 Task: Open Card Succession Planning Review in Board PR Campaign Management to Workspace Cloud Computing and add a team member Softage.4@softage.net, a label Red, a checklist Bird Care, an attachment from Trello, a color Red and finally, add a card description 'Plan and execute company team-building conference with guest speakers' and a comment 'Its important to ensure that this task aligns with our overall project goals as it is part of a larger project.'. Add a start date 'Jan 08, 1900' with a due date 'Jan 15, 1900'
Action: Mouse moved to (63, 309)
Screenshot: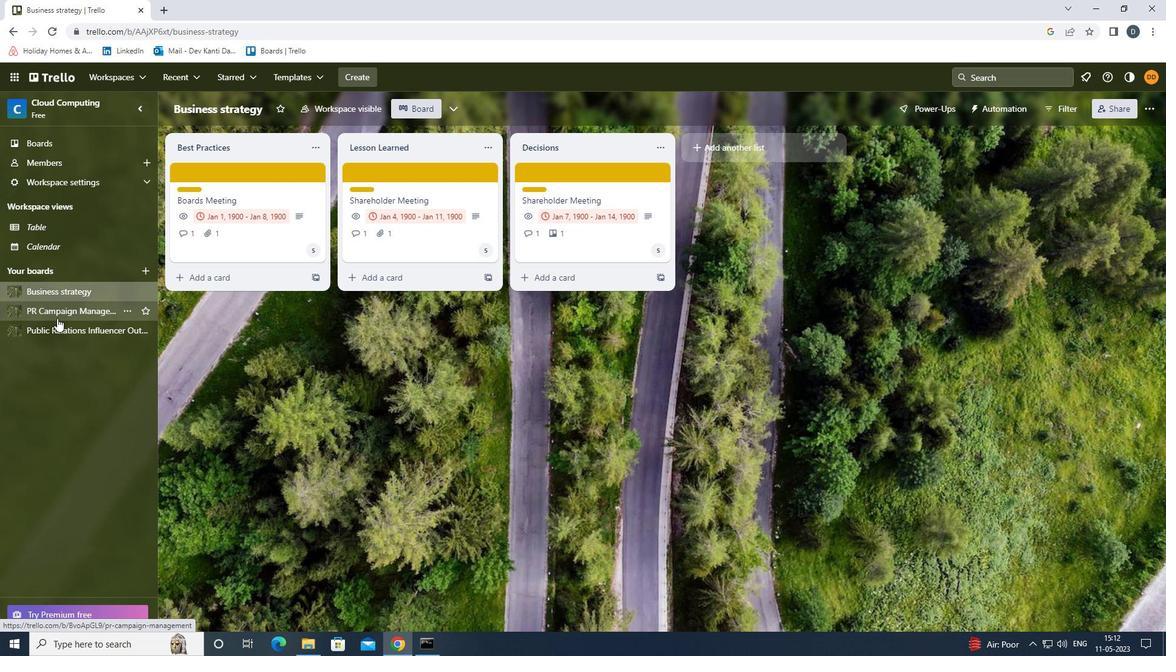 
Action: Mouse pressed left at (63, 309)
Screenshot: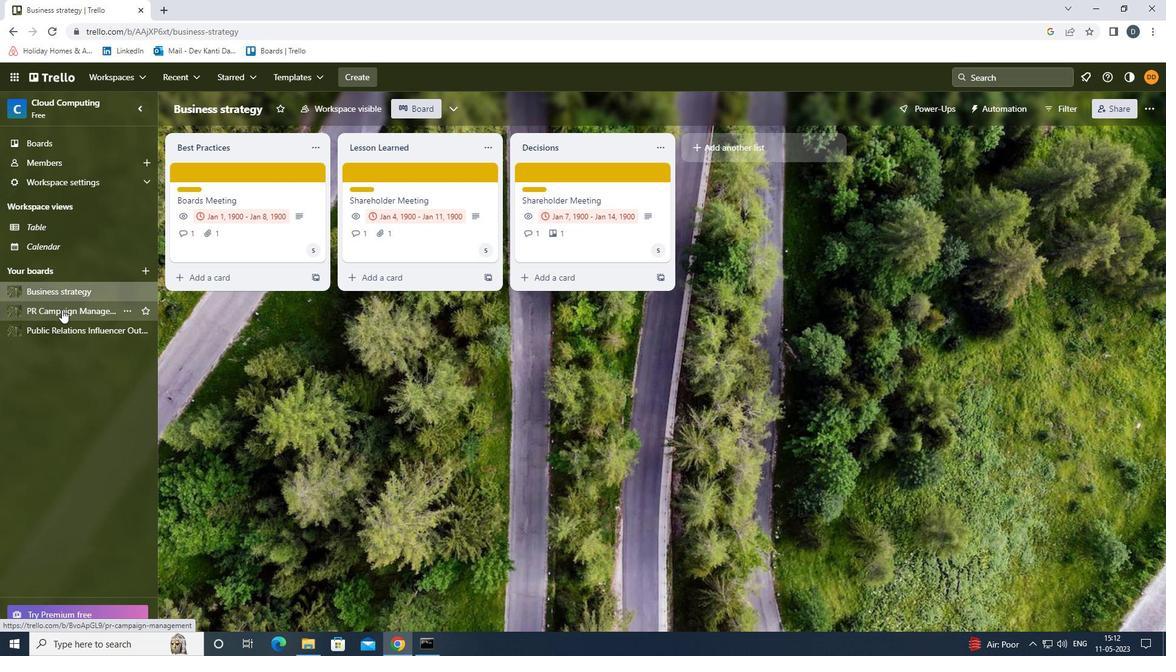 
Action: Mouse moved to (577, 171)
Screenshot: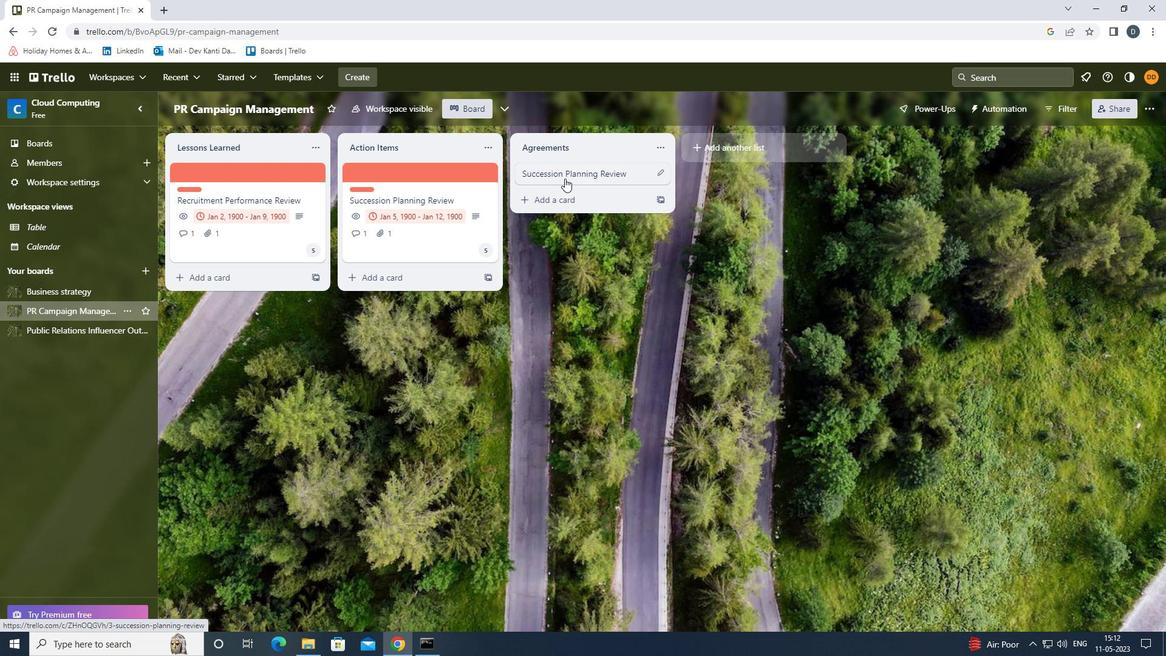 
Action: Mouse pressed left at (577, 171)
Screenshot: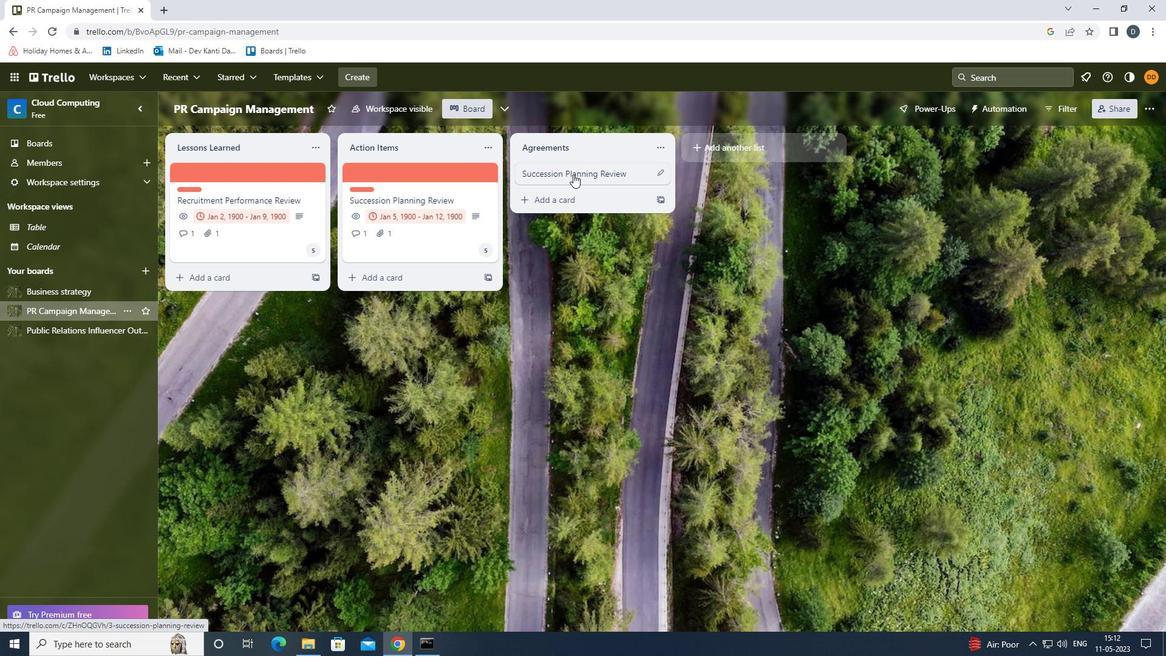 
Action: Mouse moved to (756, 211)
Screenshot: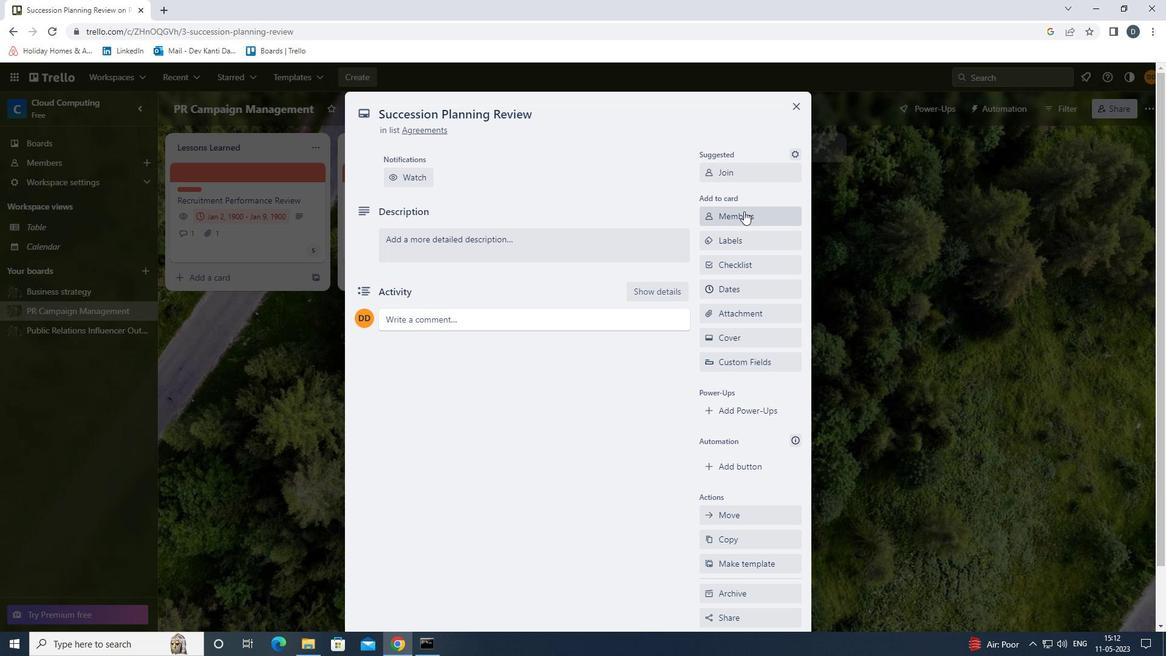 
Action: Mouse pressed left at (756, 211)
Screenshot: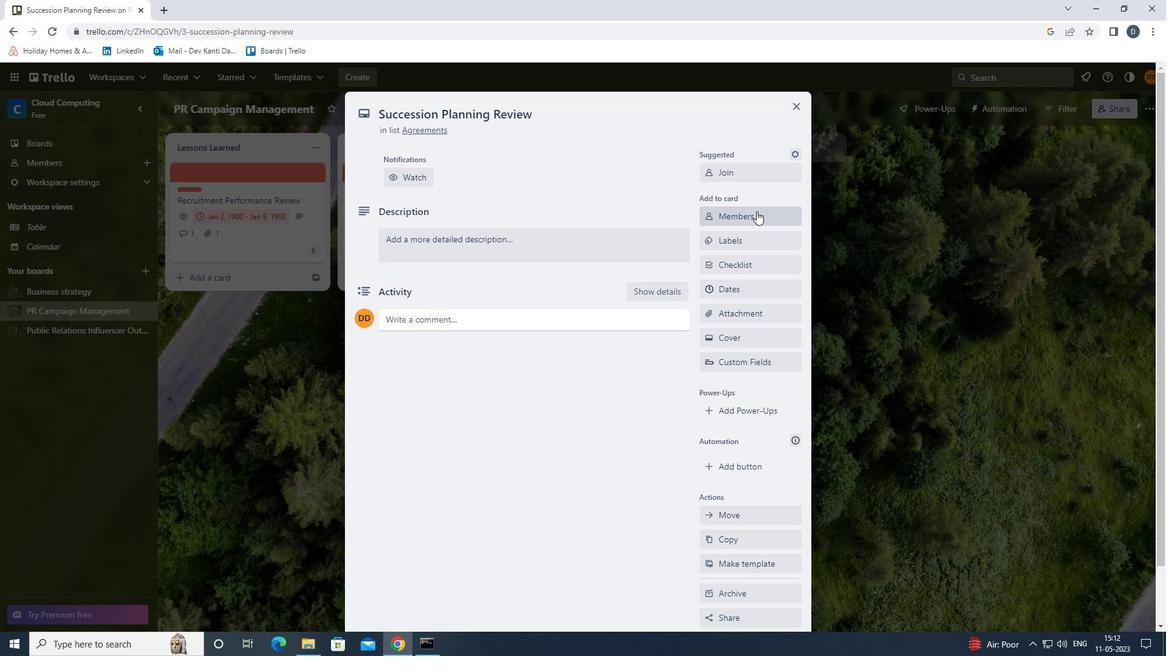 
Action: Mouse moved to (759, 229)
Screenshot: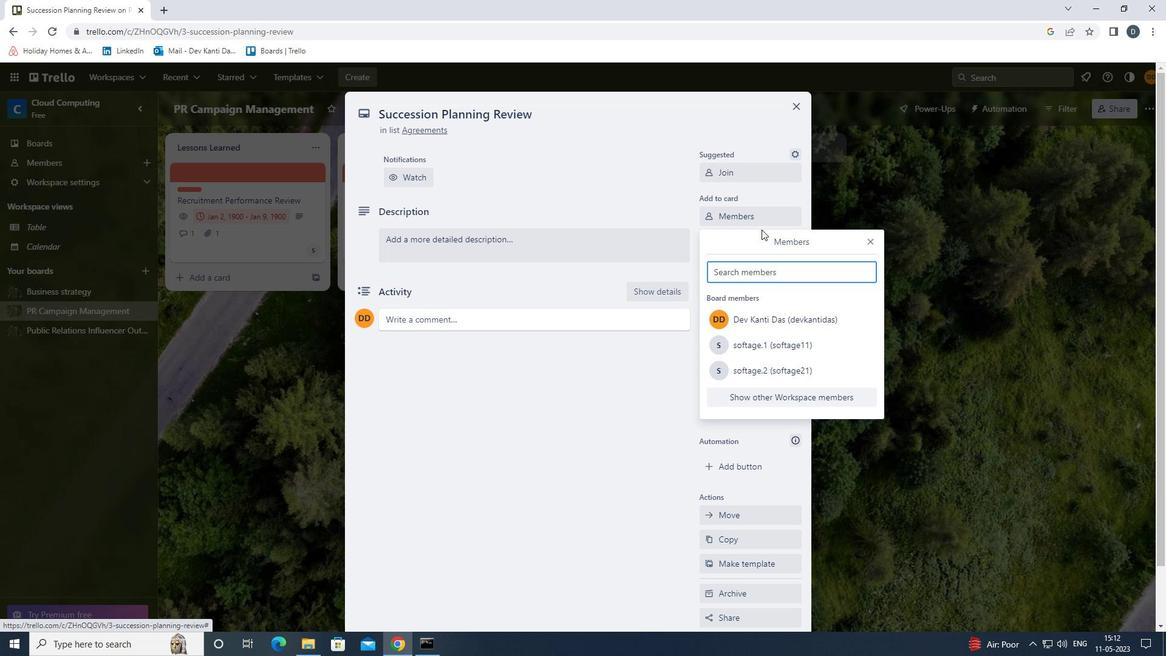
Action: Key pressed <Key.shift>SOFTAGE.4<Key.shift>@SOFTAGE.NET
Screenshot: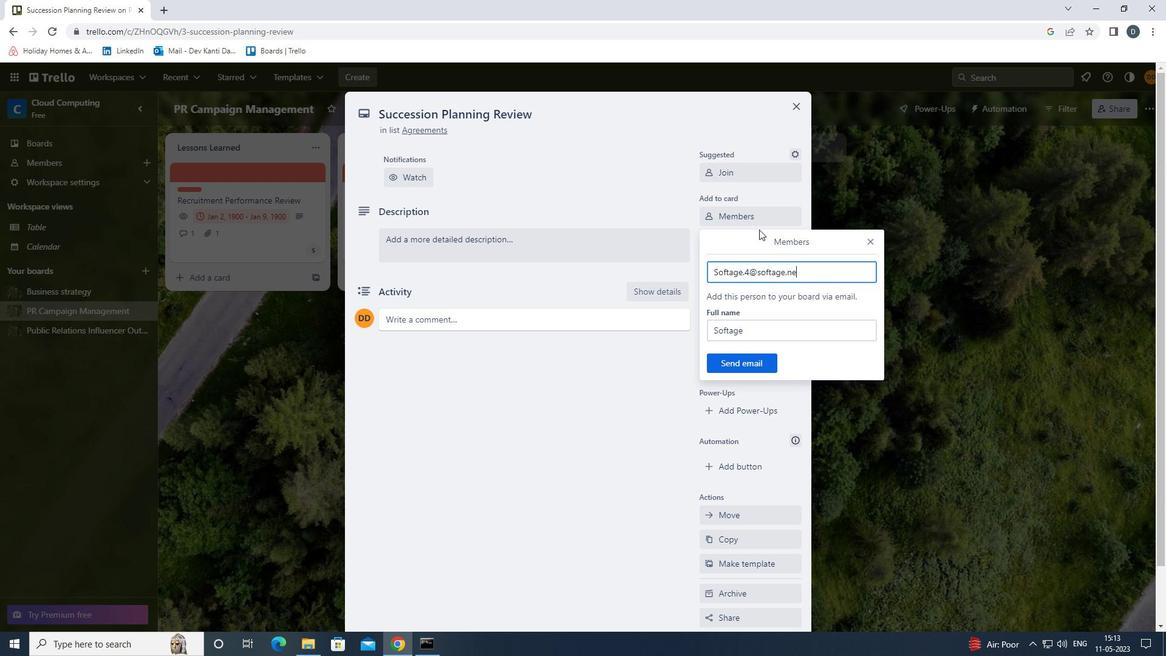 
Action: Mouse moved to (742, 358)
Screenshot: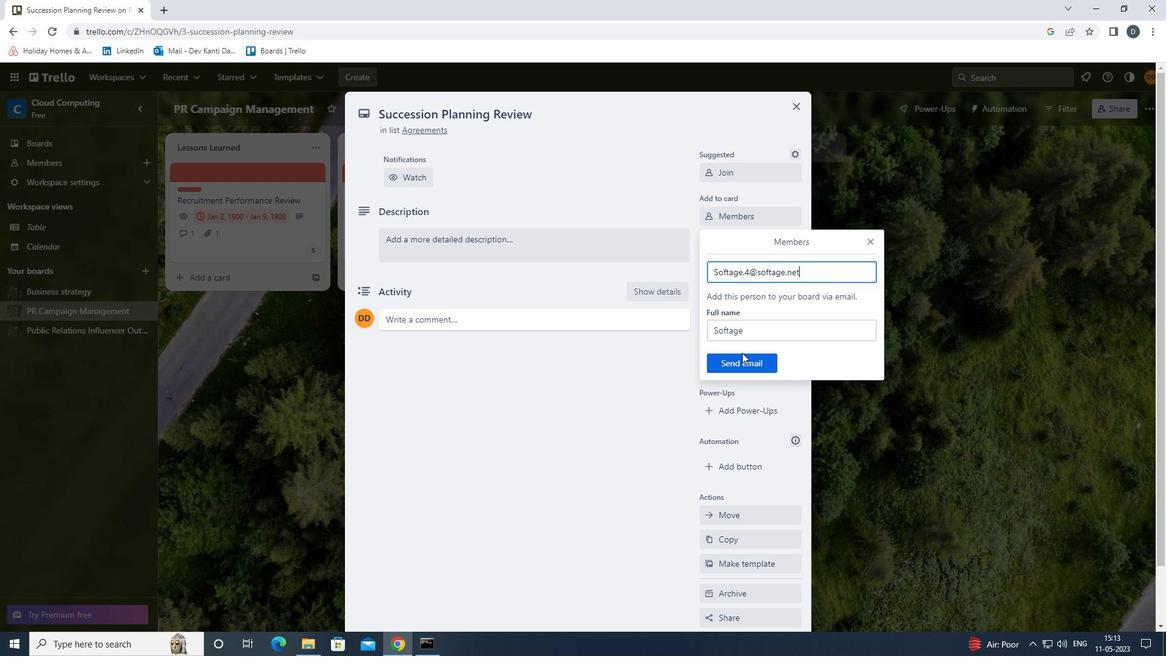 
Action: Mouse pressed left at (742, 358)
Screenshot: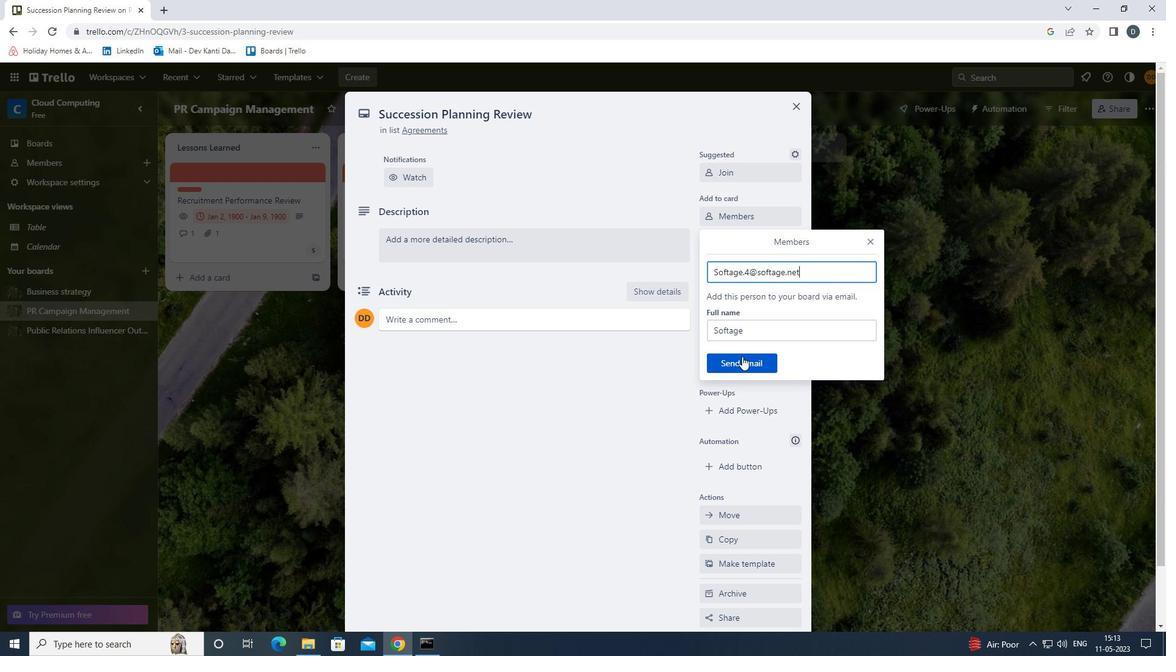 
Action: Mouse moved to (732, 247)
Screenshot: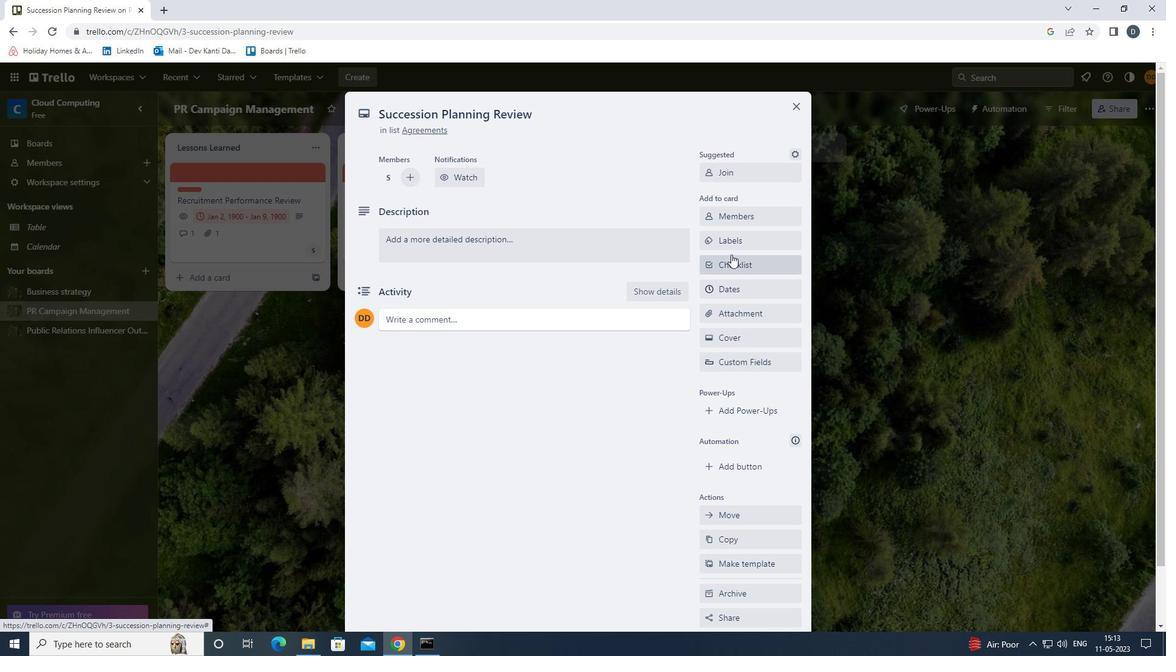 
Action: Mouse pressed left at (732, 247)
Screenshot: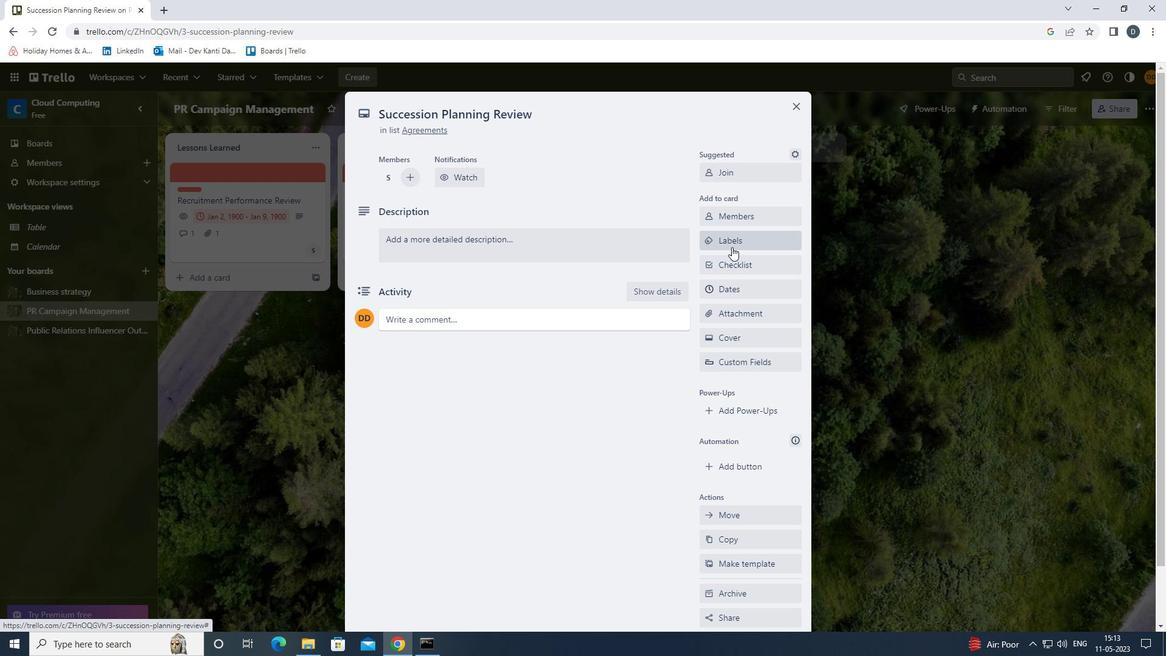 
Action: Mouse moved to (759, 402)
Screenshot: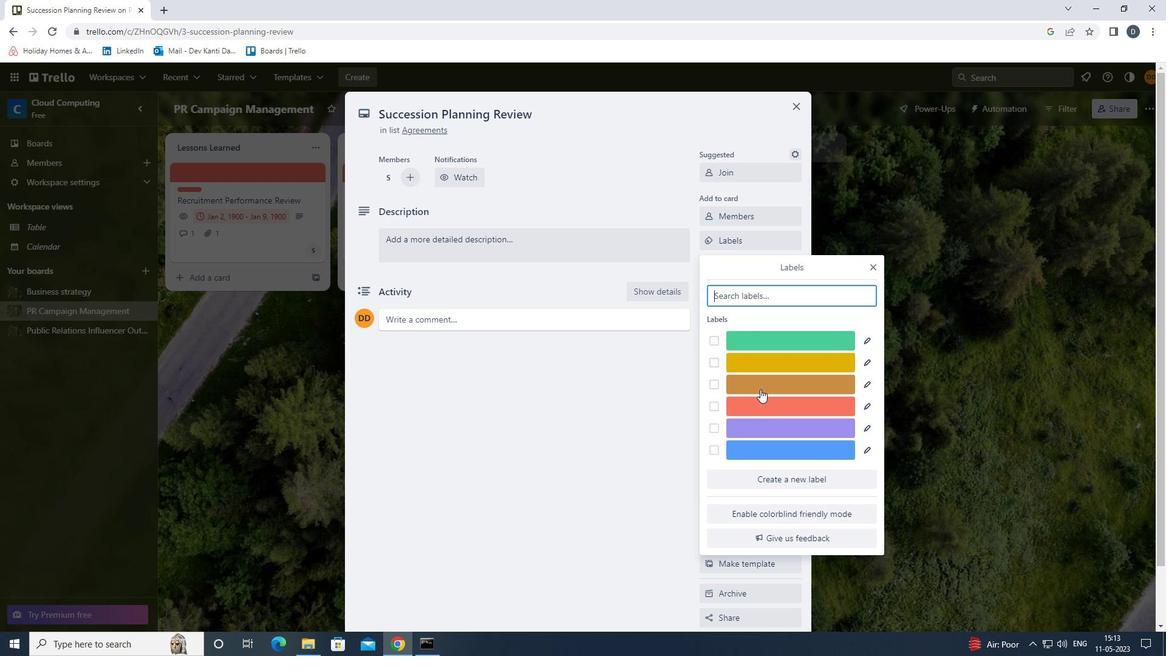 
Action: Mouse pressed left at (759, 402)
Screenshot: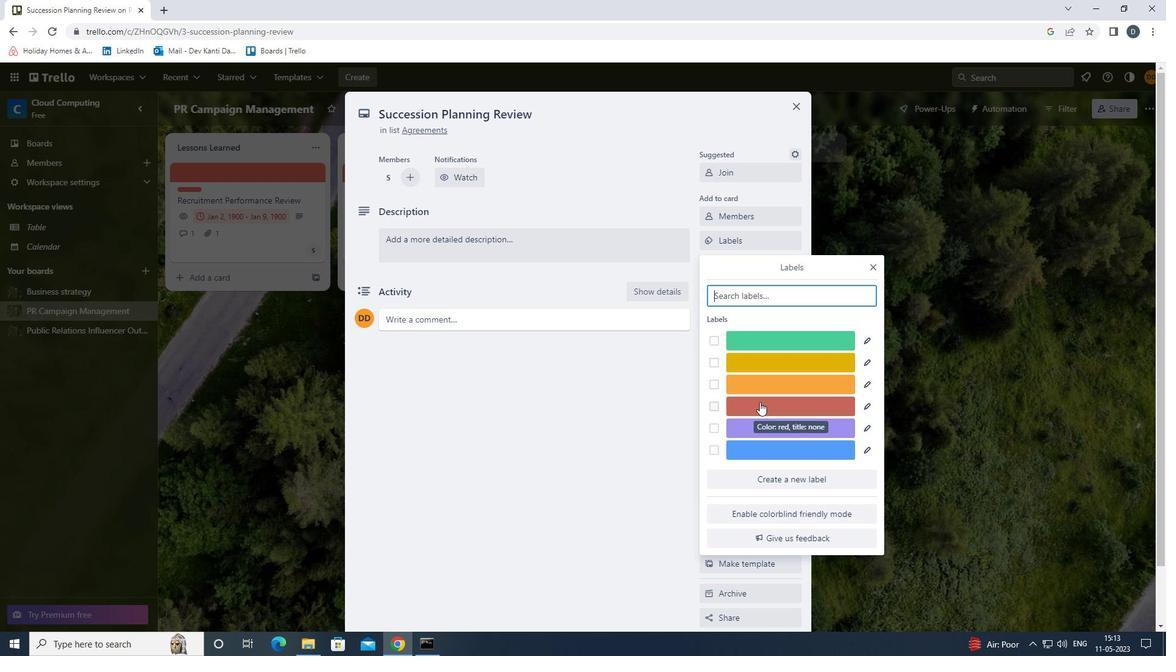 
Action: Mouse moved to (874, 266)
Screenshot: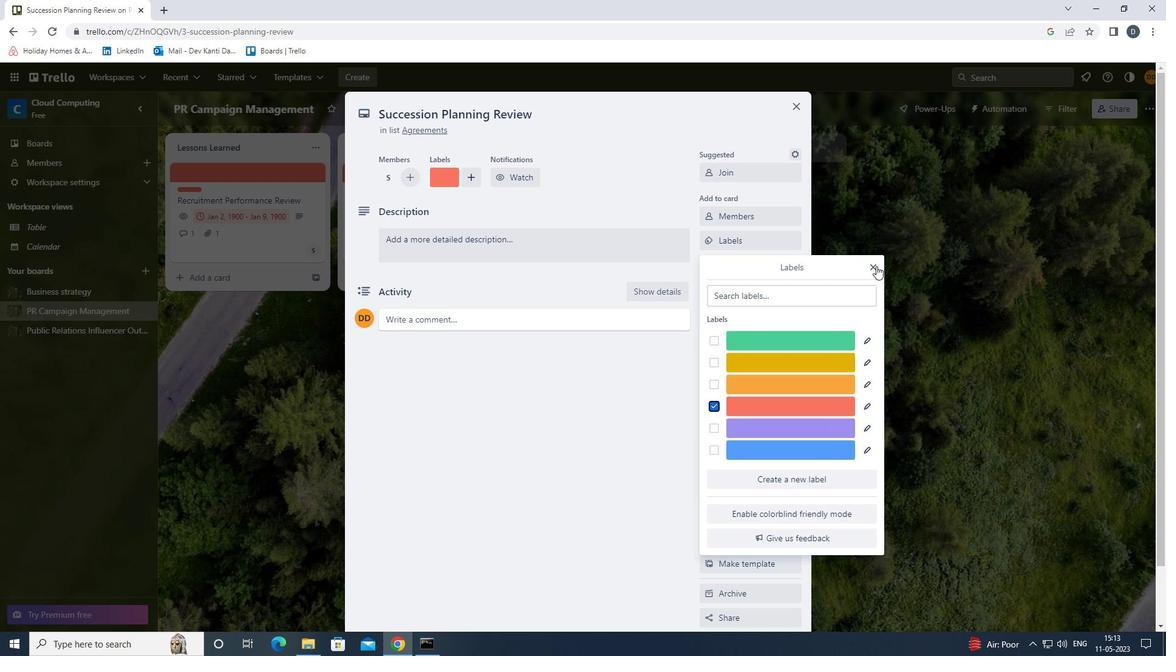 
Action: Mouse pressed left at (874, 266)
Screenshot: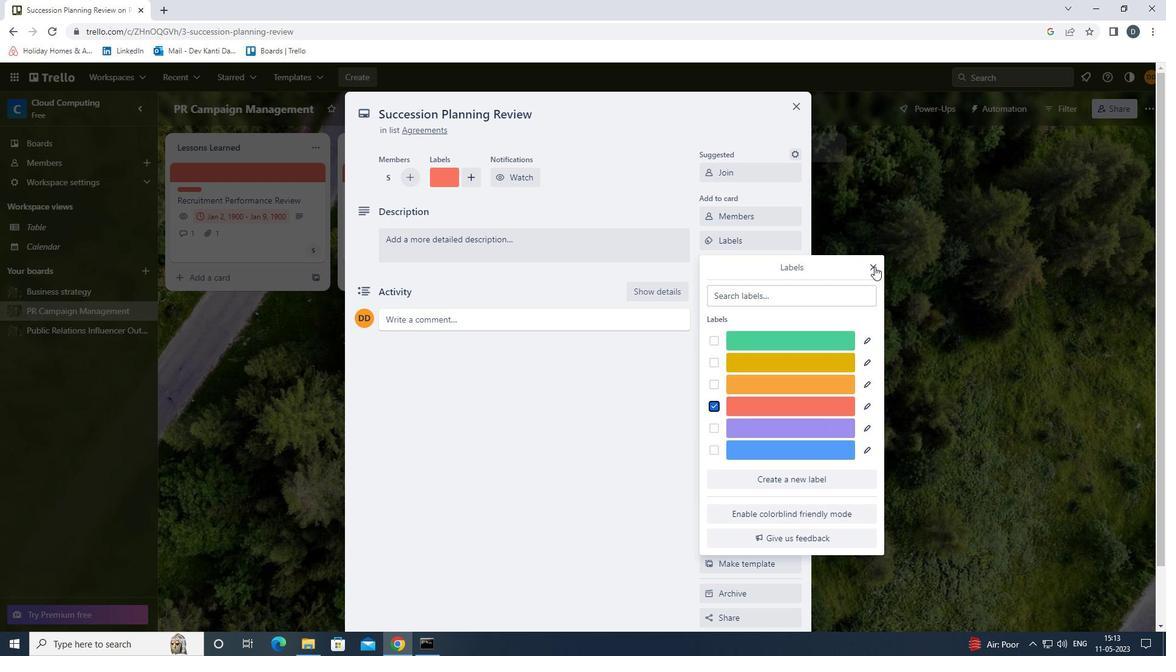 
Action: Mouse moved to (790, 264)
Screenshot: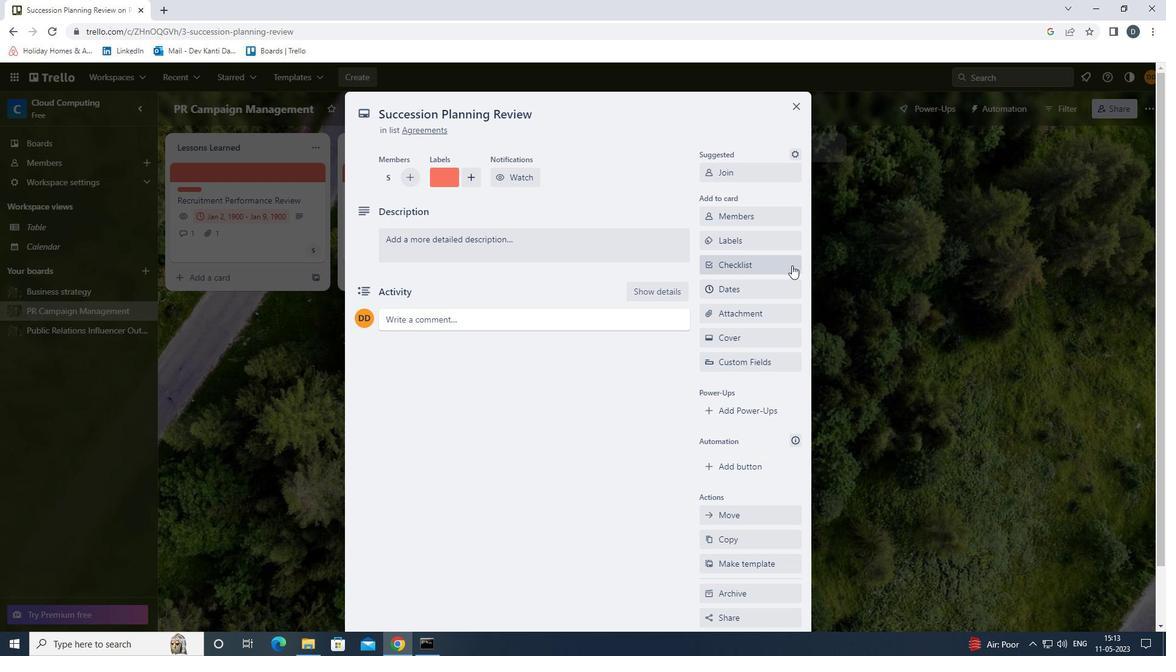 
Action: Mouse pressed left at (790, 264)
Screenshot: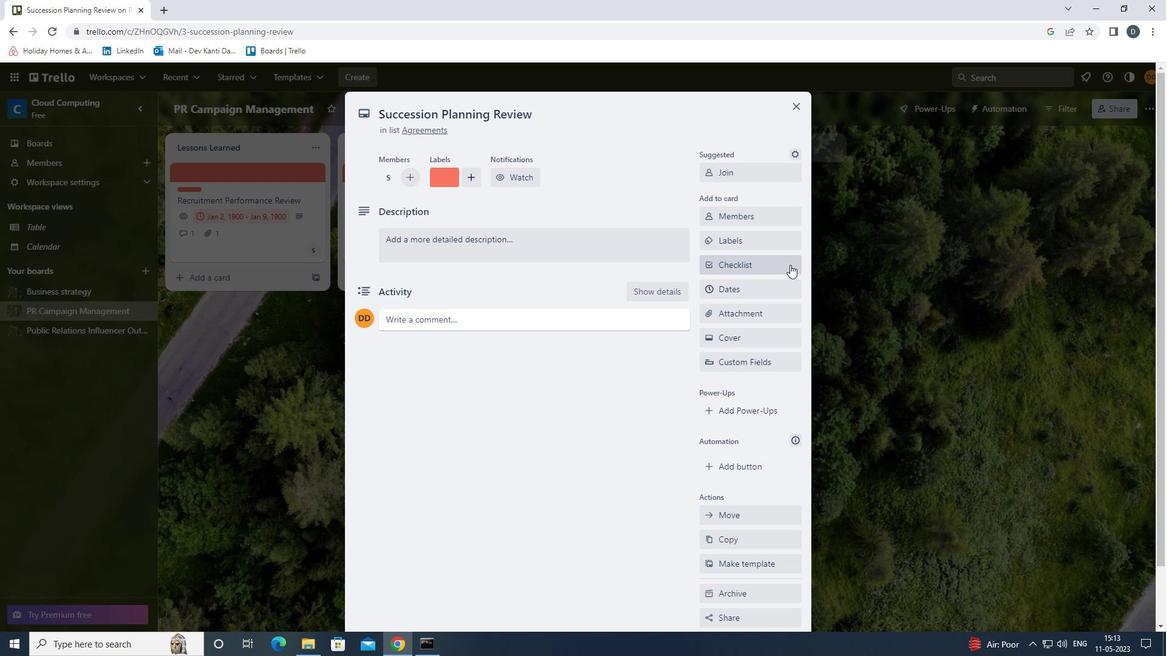 
Action: Key pressed <Key.shift><Key.shift><Key.shift><Key.shift>BIRD<Key.space><Key.shift><Key.shift>CARE<Key.enter>
Screenshot: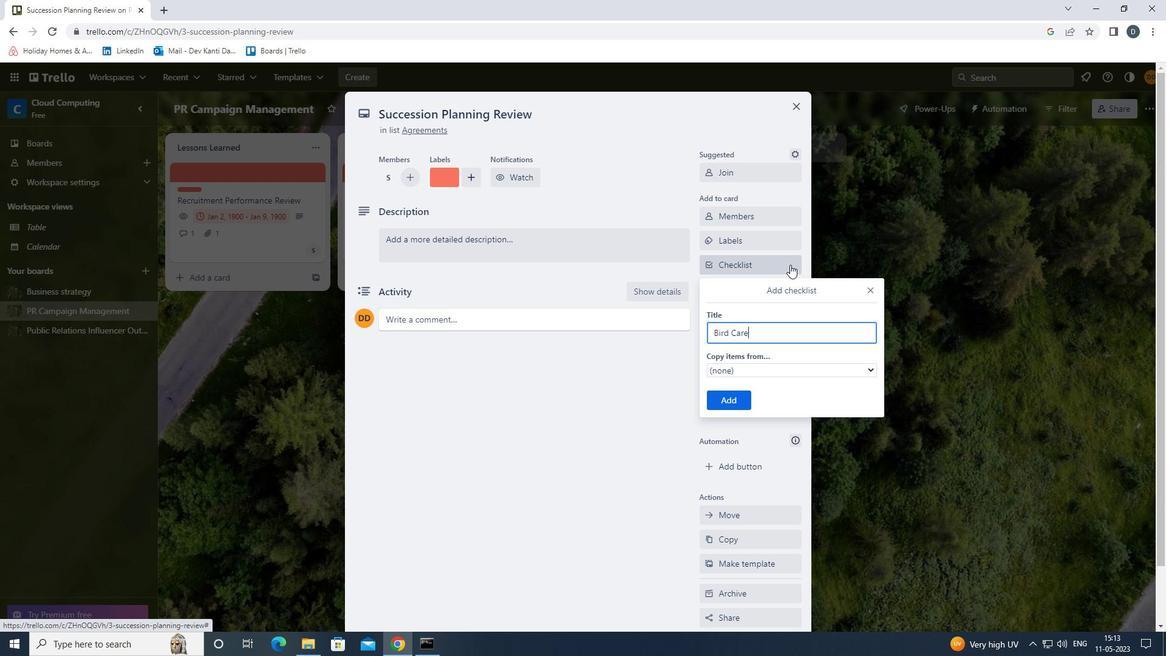 
Action: Mouse moved to (764, 312)
Screenshot: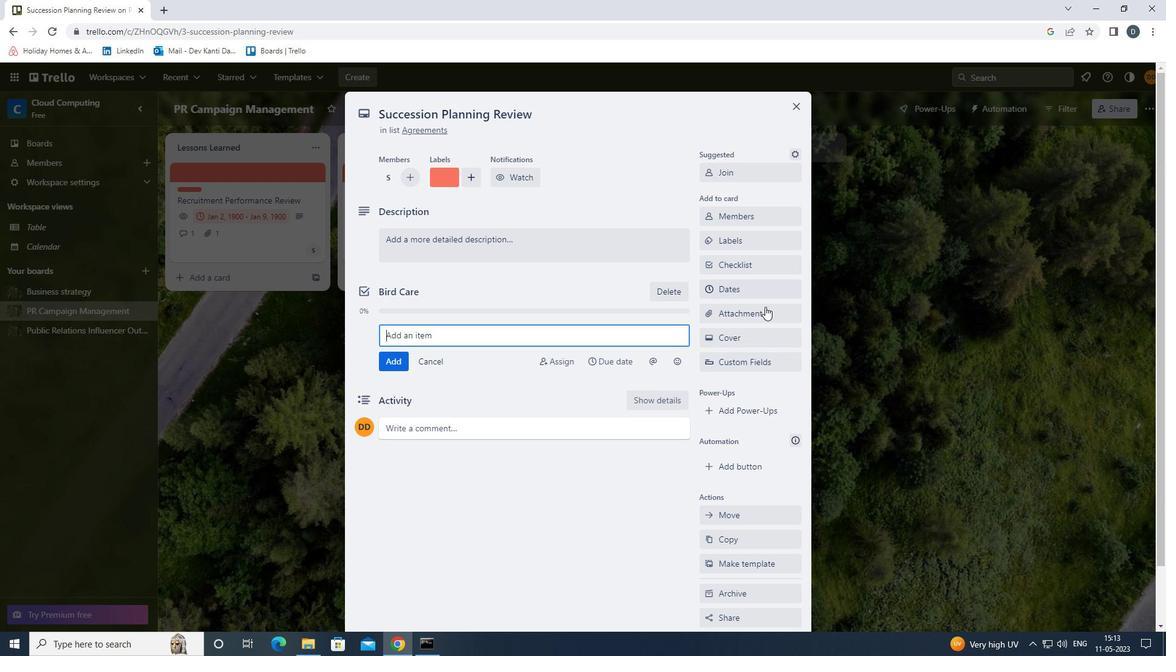 
Action: Mouse pressed left at (764, 312)
Screenshot: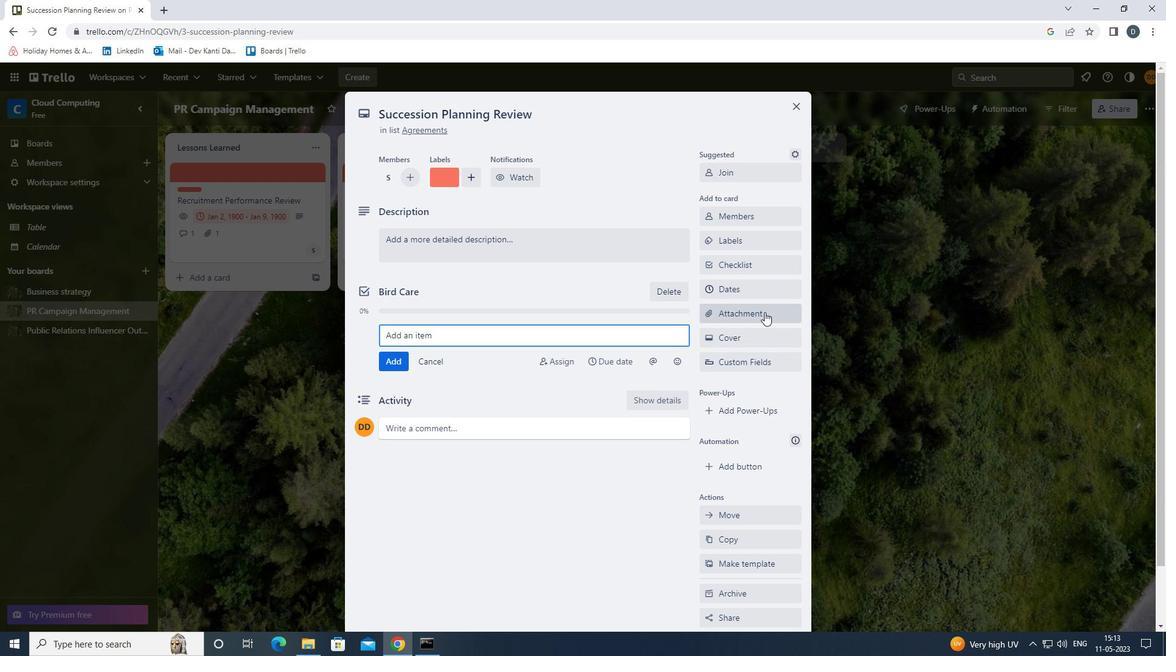 
Action: Mouse moved to (744, 387)
Screenshot: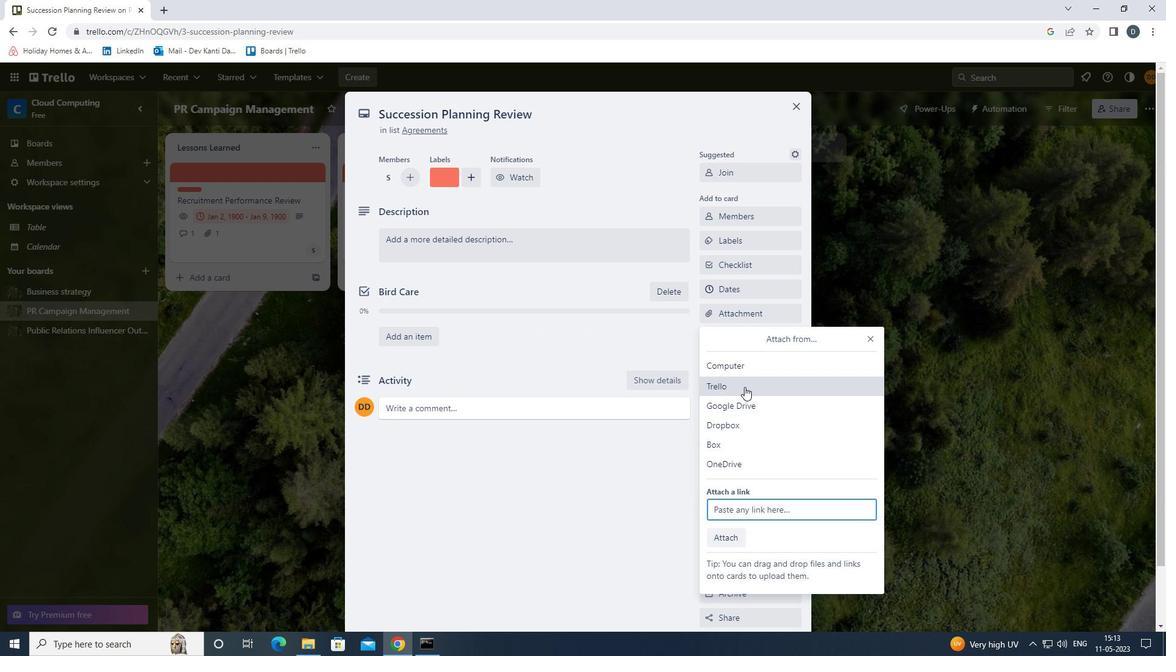 
Action: Mouse pressed left at (744, 387)
Screenshot: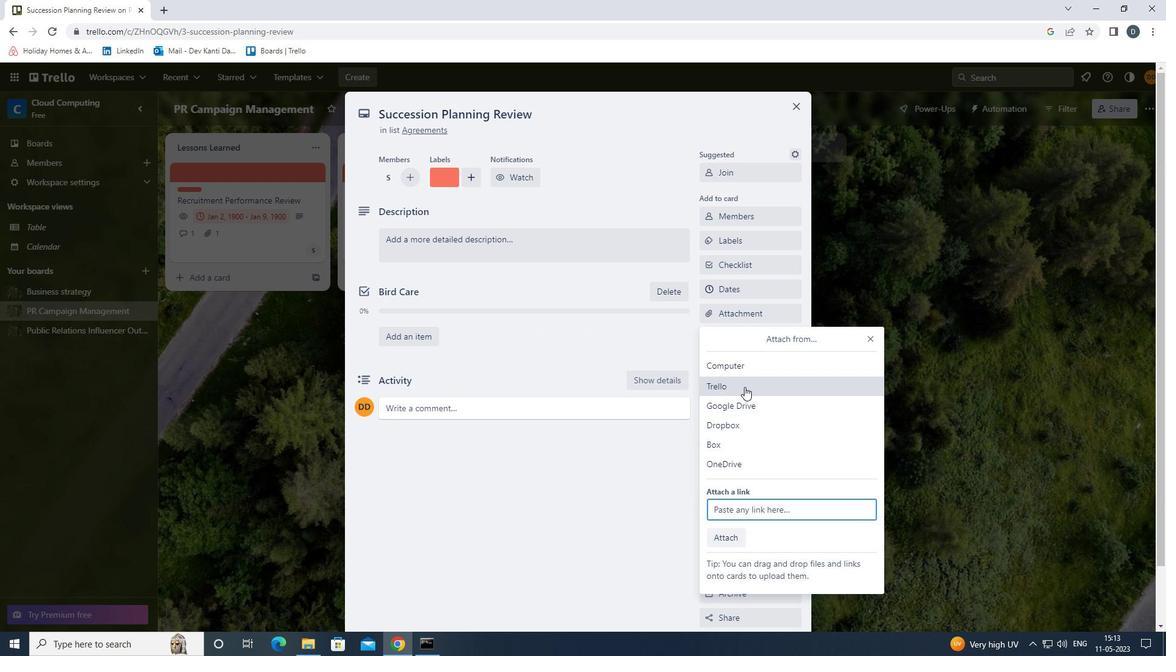 
Action: Mouse moved to (780, 299)
Screenshot: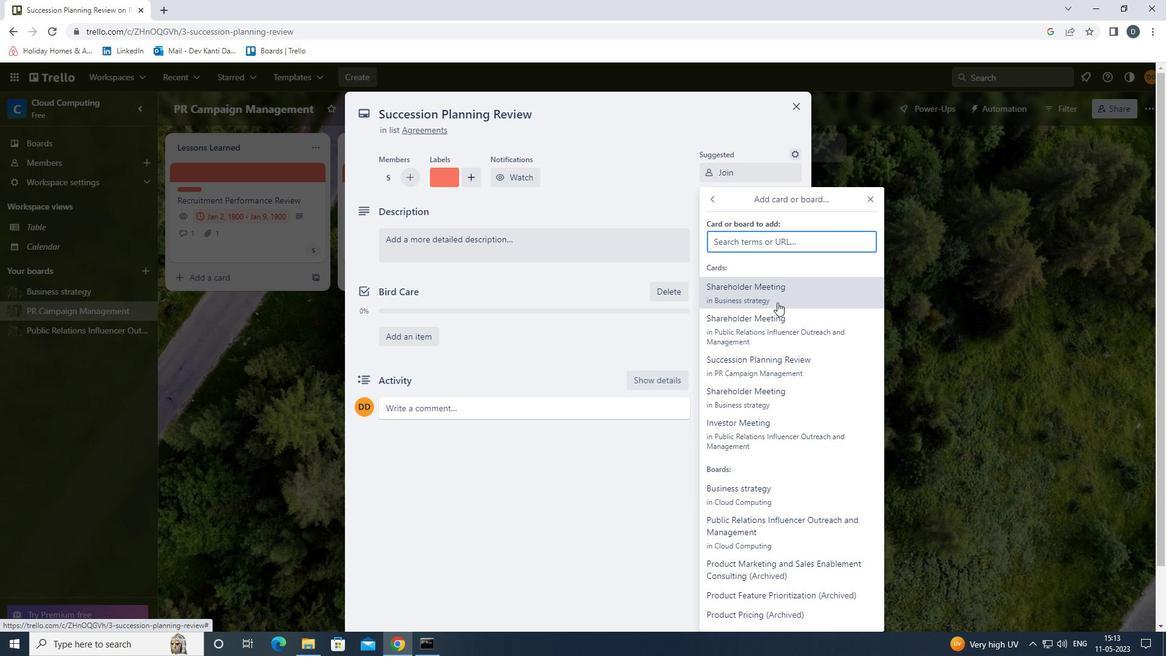 
Action: Mouse pressed left at (780, 299)
Screenshot: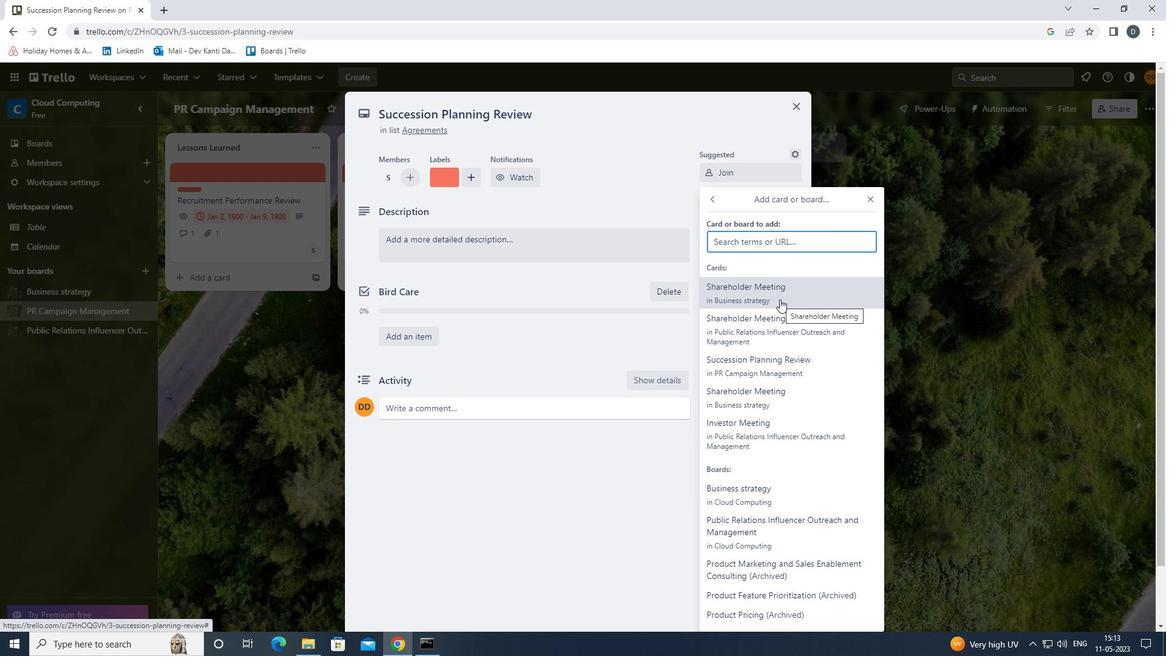 
Action: Mouse moved to (770, 343)
Screenshot: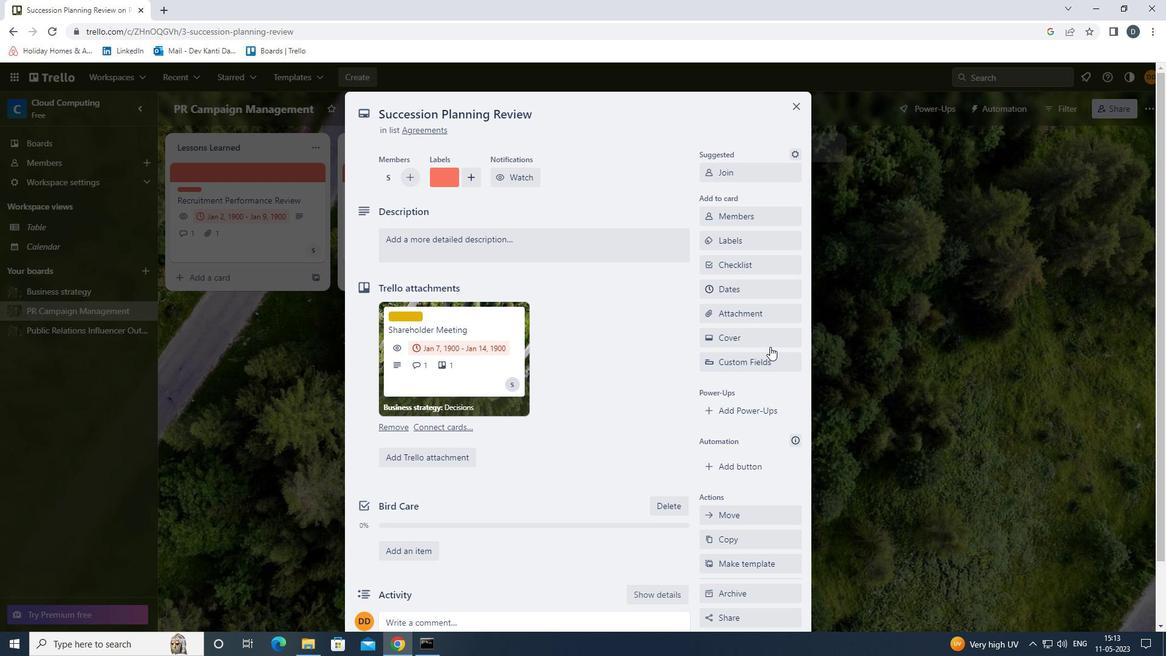 
Action: Mouse pressed left at (770, 343)
Screenshot: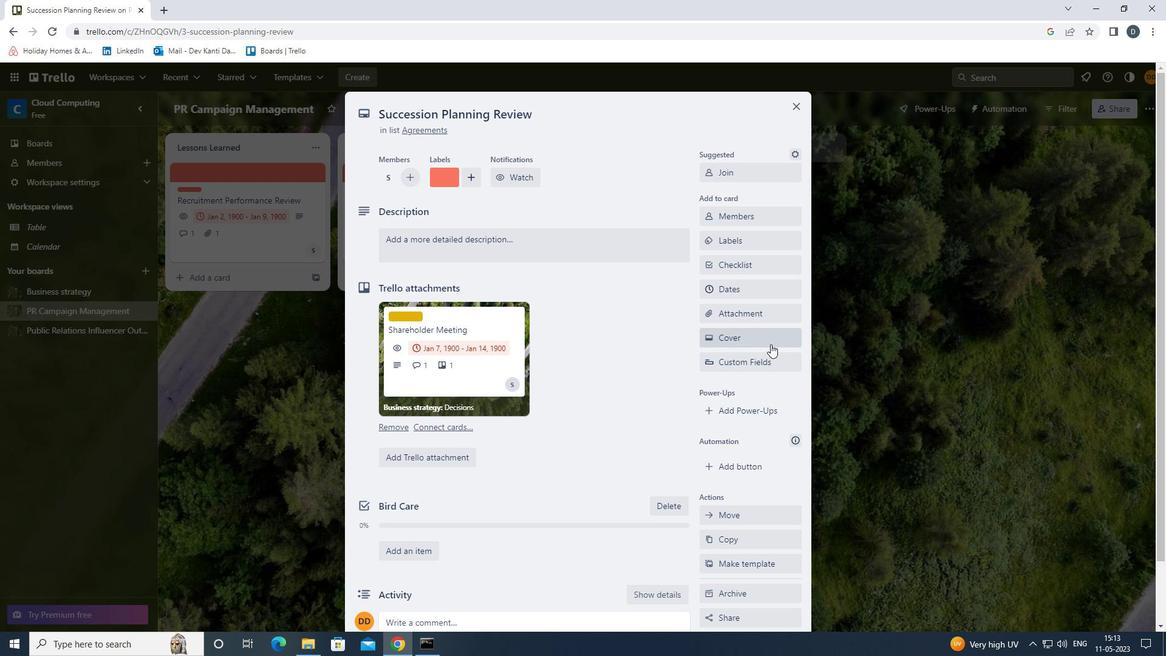 
Action: Mouse moved to (821, 385)
Screenshot: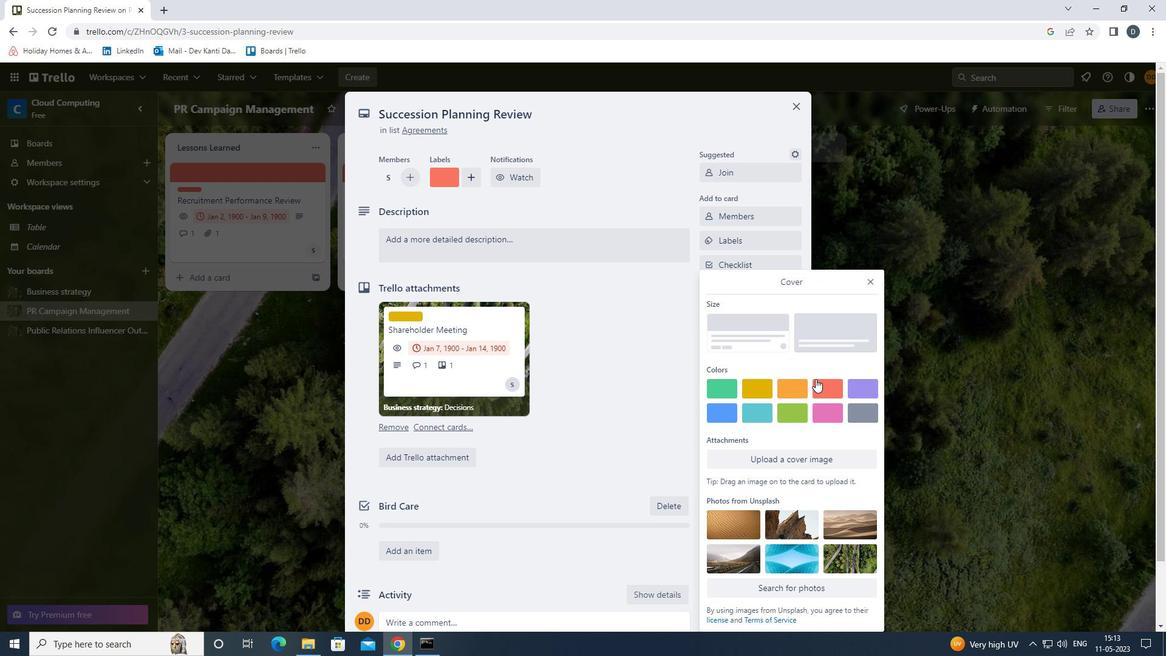 
Action: Mouse pressed left at (821, 385)
Screenshot: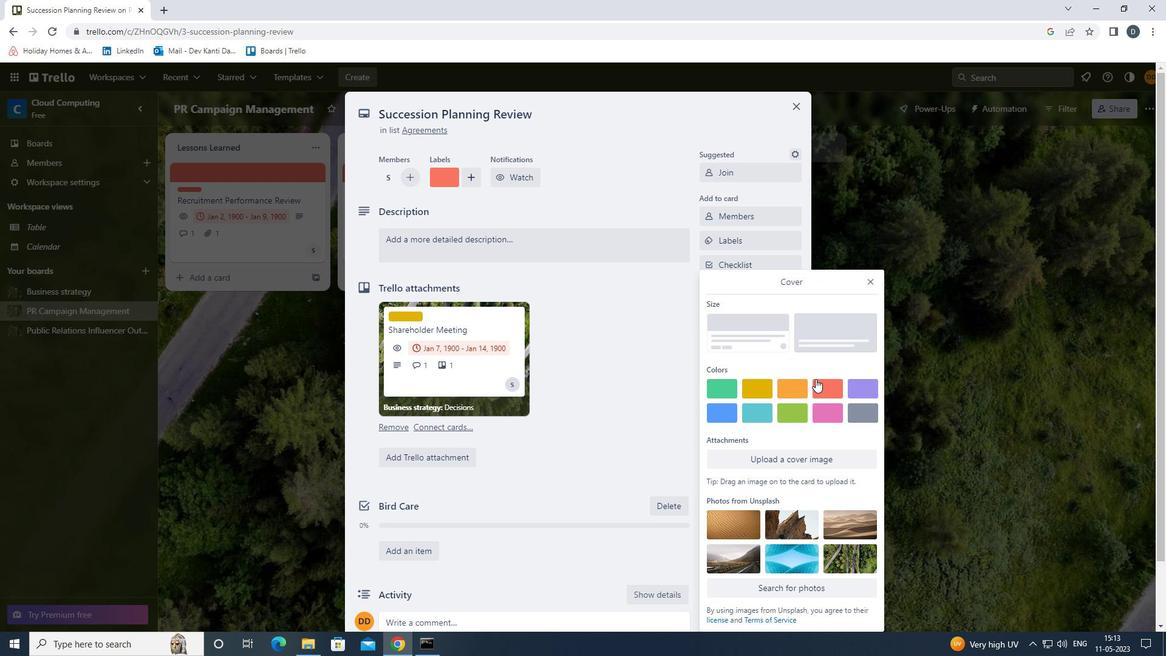 
Action: Mouse moved to (868, 260)
Screenshot: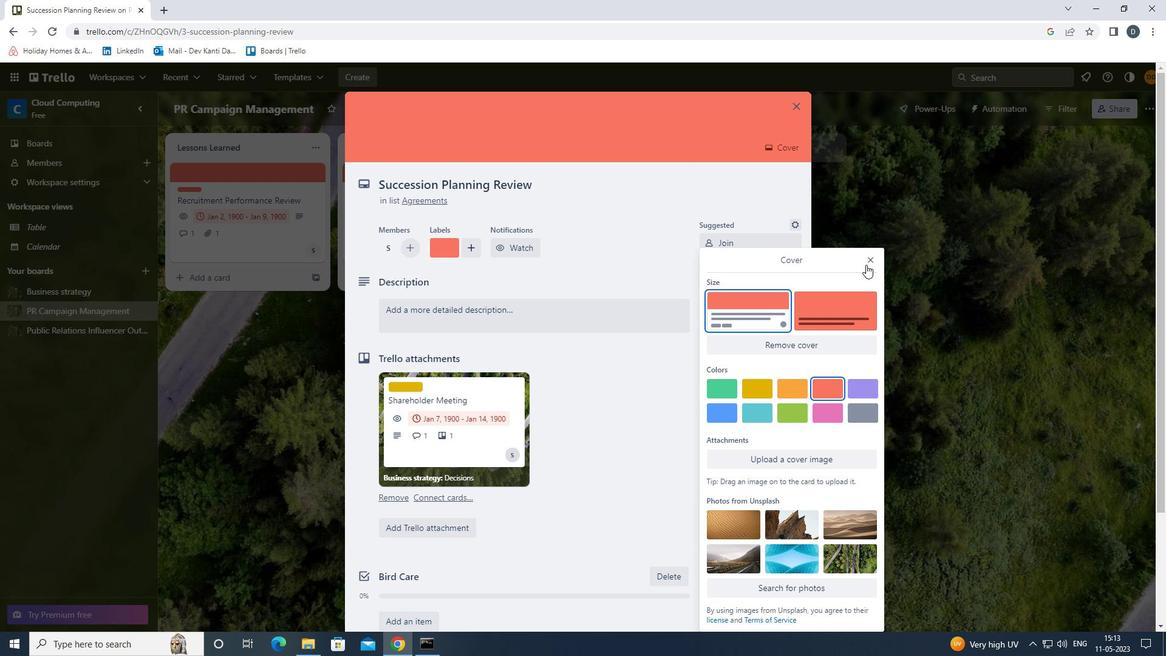 
Action: Mouse pressed left at (868, 260)
Screenshot: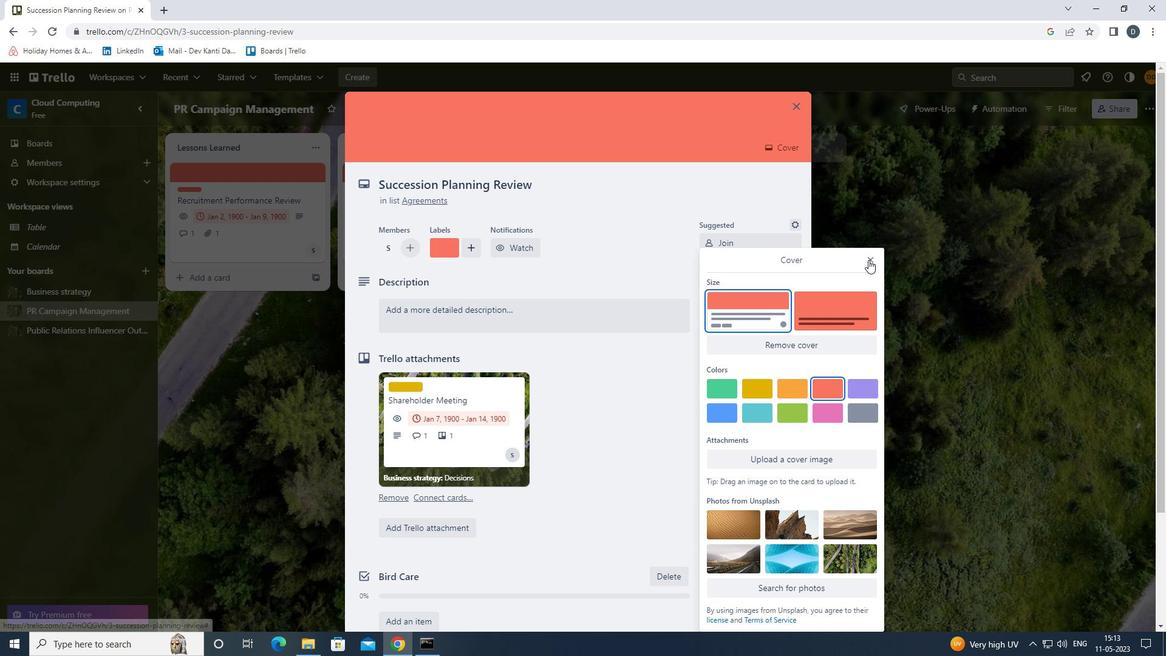 
Action: Mouse moved to (605, 323)
Screenshot: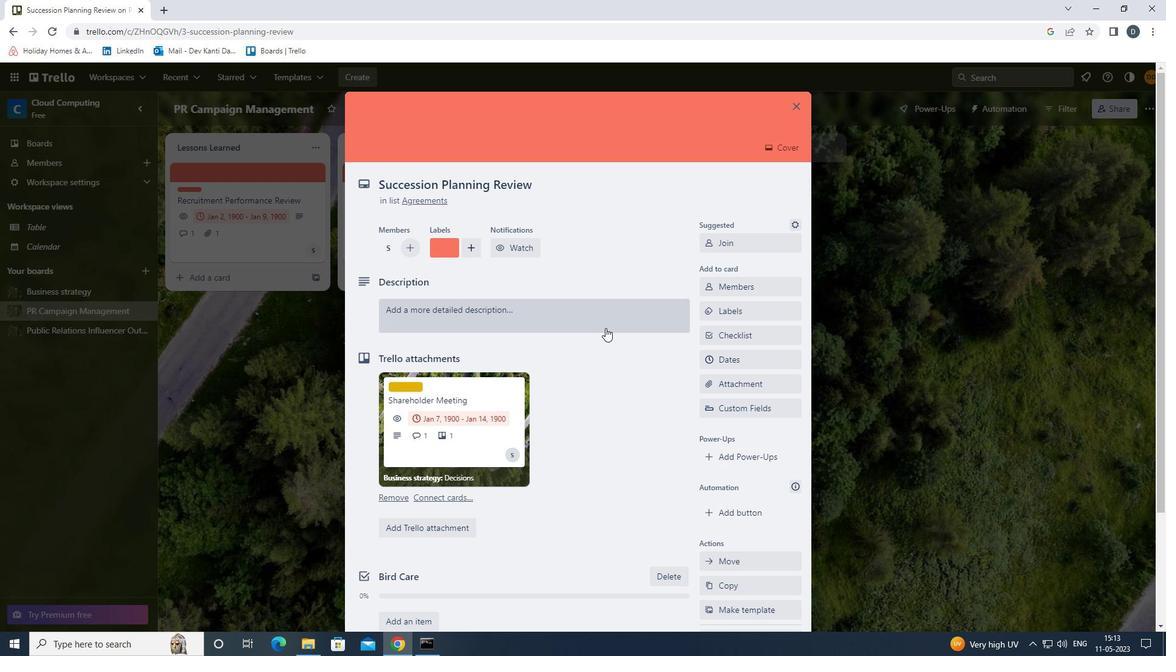 
Action: Mouse pressed left at (605, 323)
Screenshot: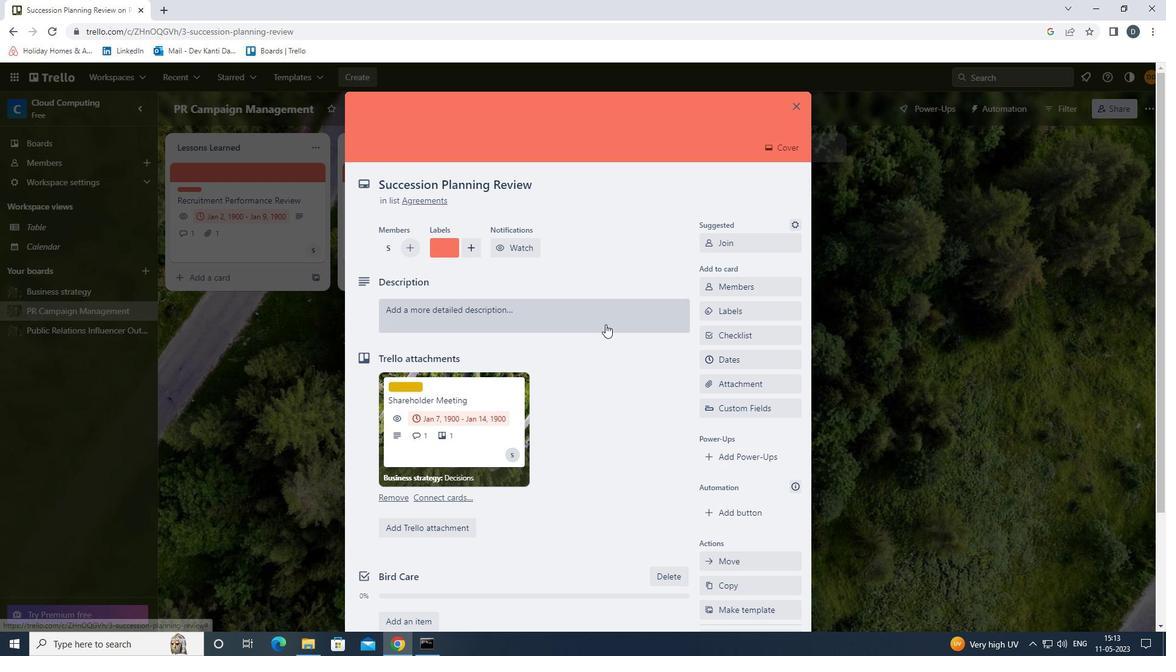 
Action: Mouse moved to (611, 346)
Screenshot: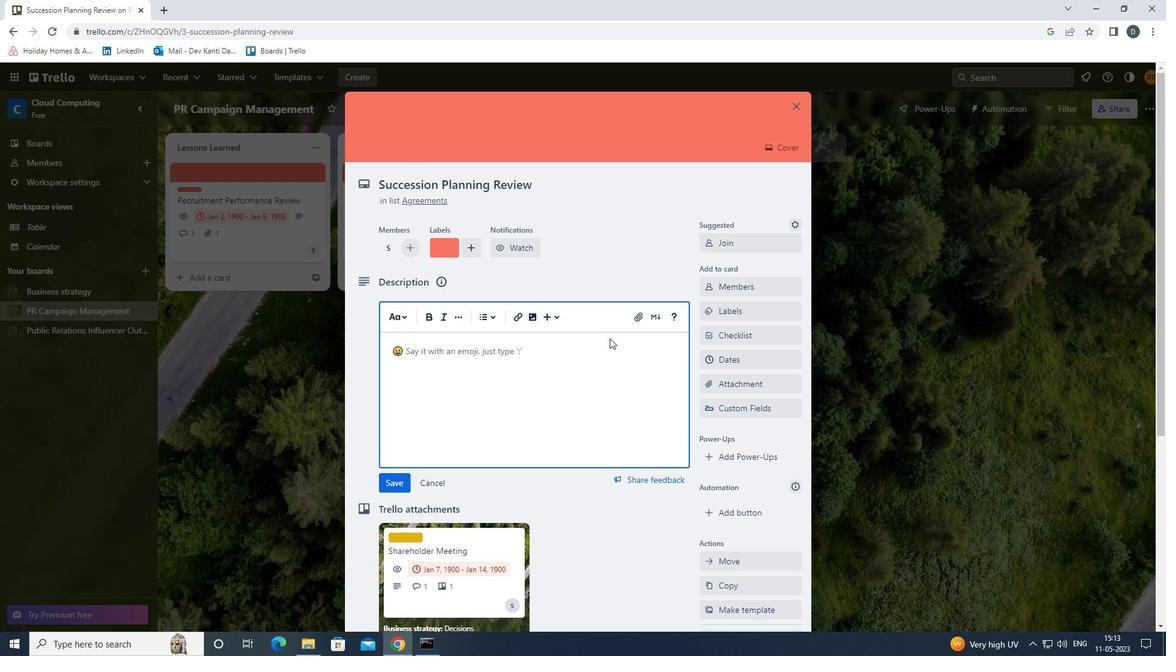 
Action: Key pressed <Key.shift><Key.shift><Key.shift><Key.shift><Key.shift><Key.shift><Key.shift><Key.shift><Key.shift>PLAN<Key.space>AND<Key.space>EXECUTE<Key.space>COMPANY<Key.space>TEAM-BUILDING<Key.space>CONFERENCE<Key.space>WITH<Key.space>GUEST<Key.space>SPEAKERS.
Screenshot: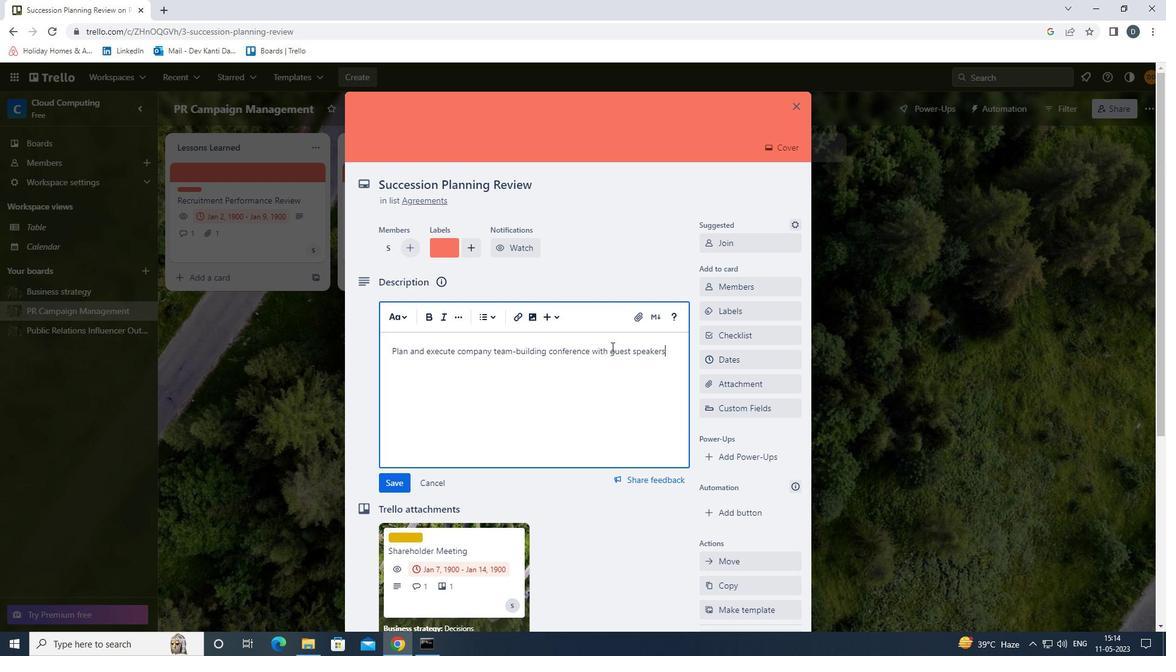 
Action: Mouse moved to (398, 481)
Screenshot: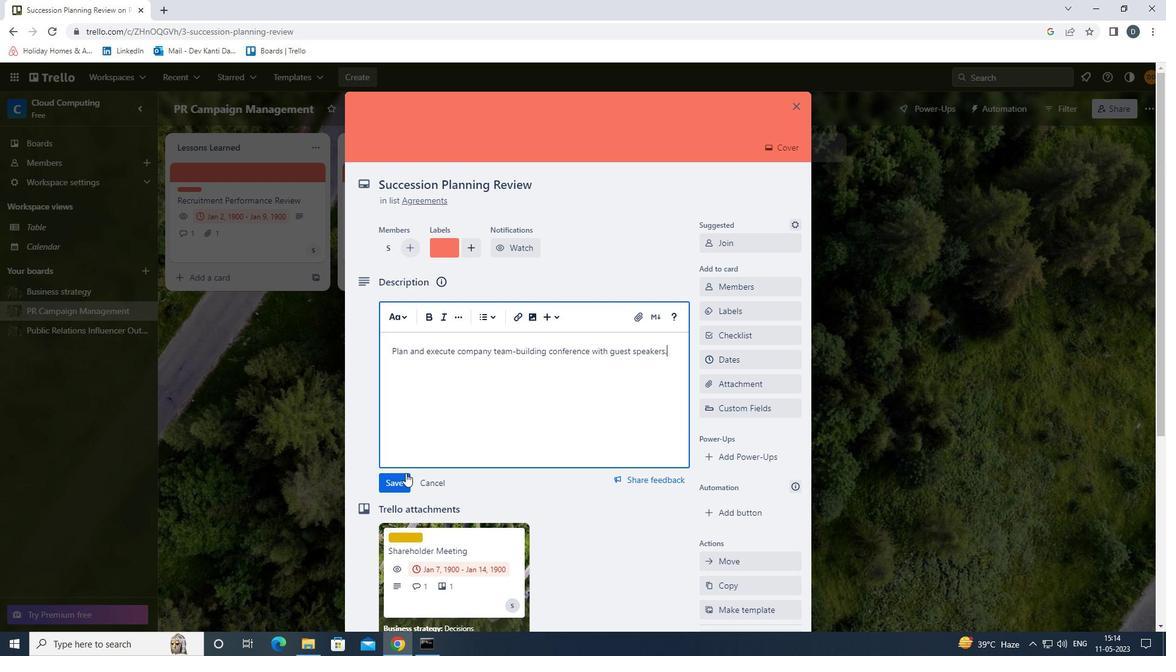 
Action: Mouse pressed left at (398, 481)
Screenshot: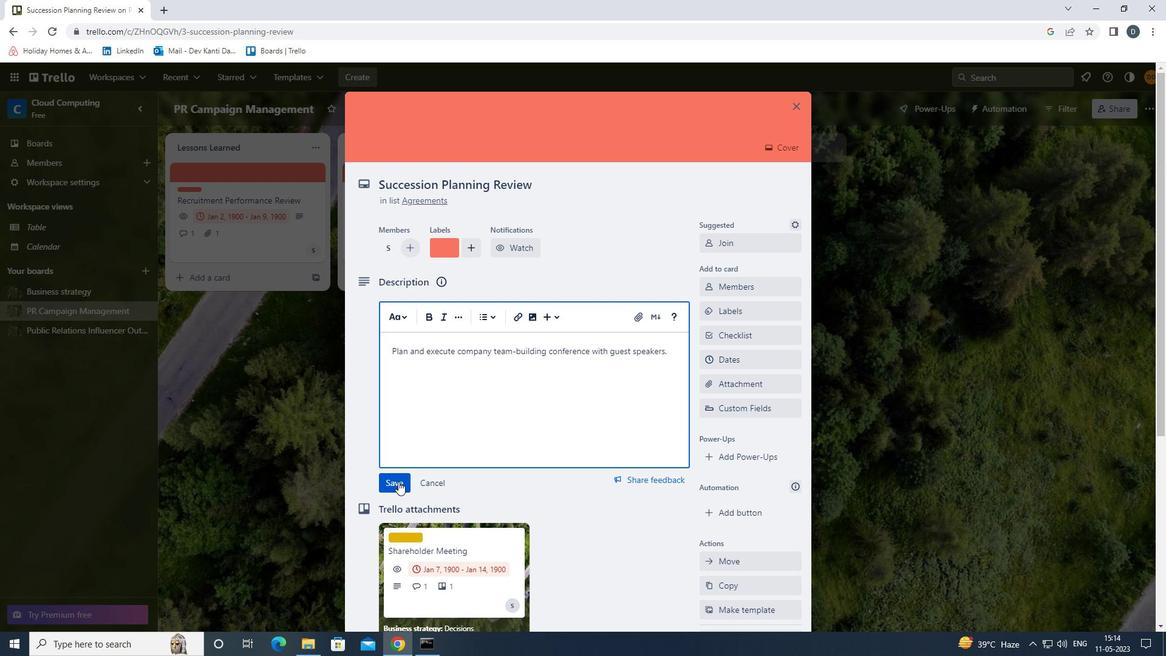 
Action: Mouse moved to (564, 483)
Screenshot: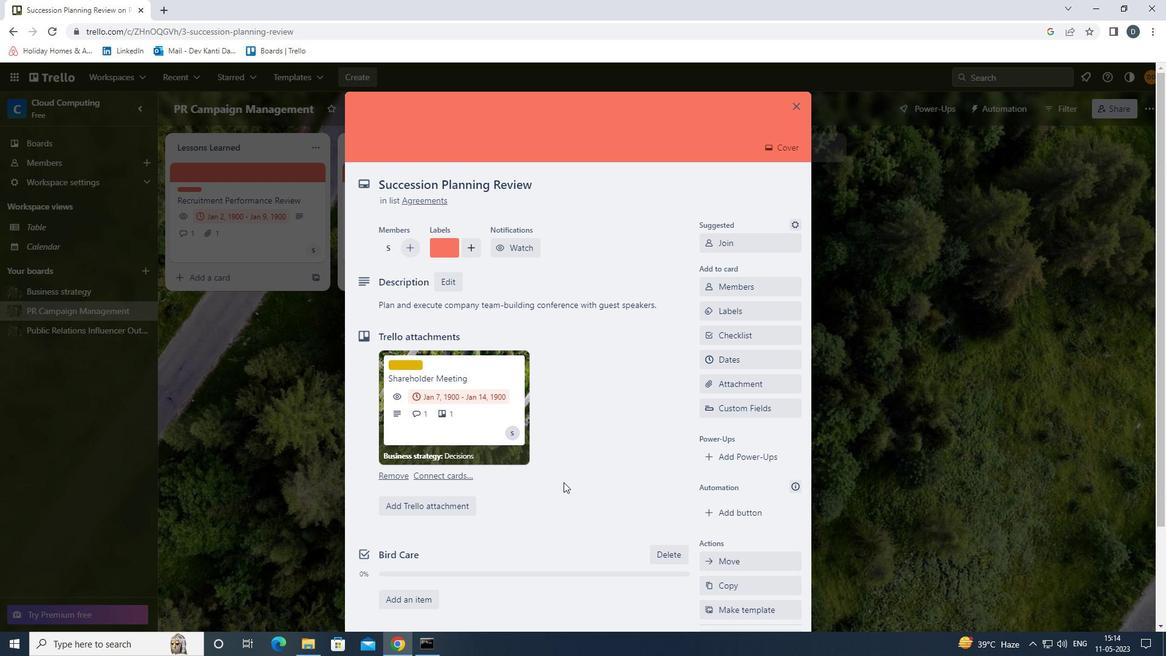 
Action: Mouse scrolled (564, 482) with delta (0, 0)
Screenshot: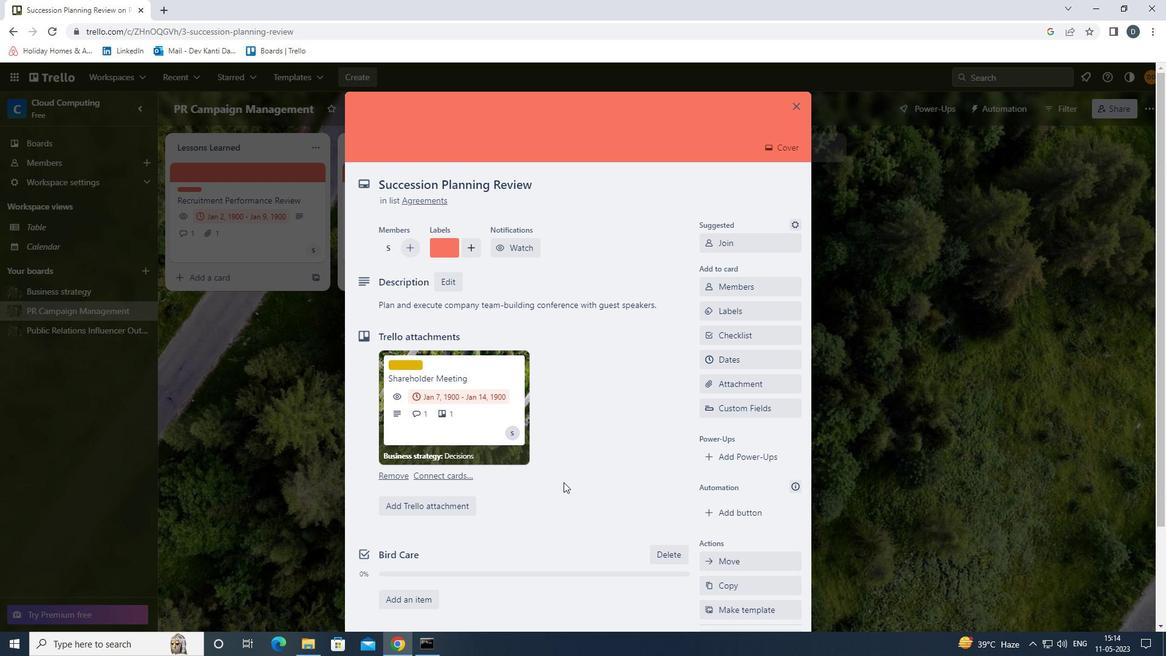 
Action: Mouse scrolled (564, 482) with delta (0, 0)
Screenshot: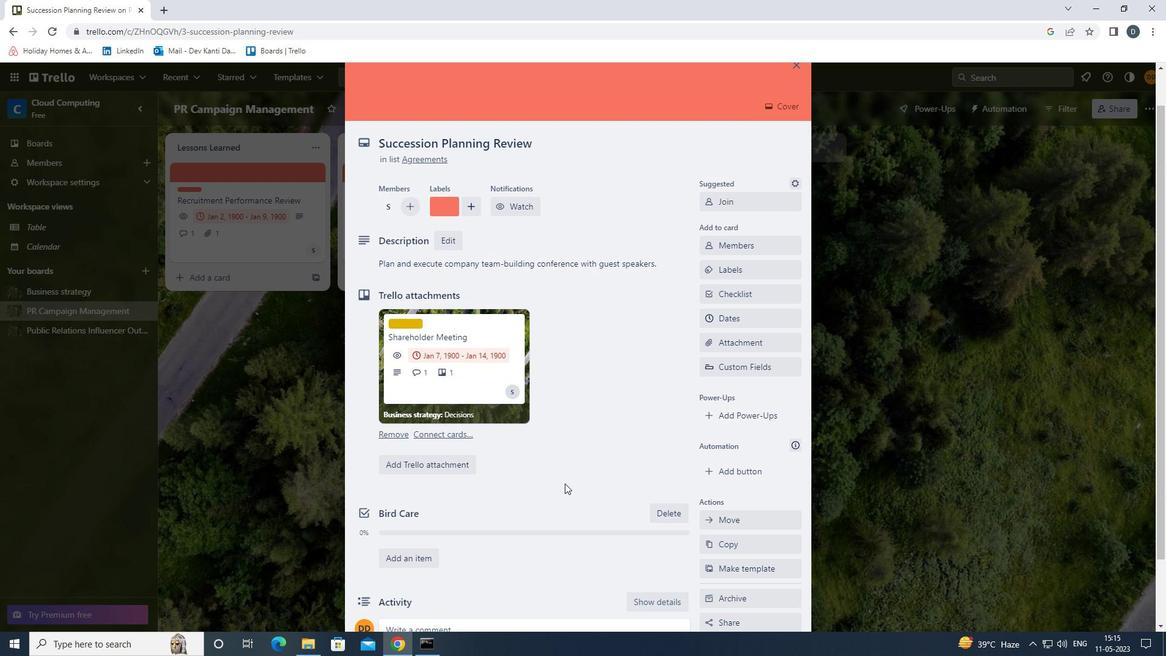 
Action: Mouse moved to (513, 546)
Screenshot: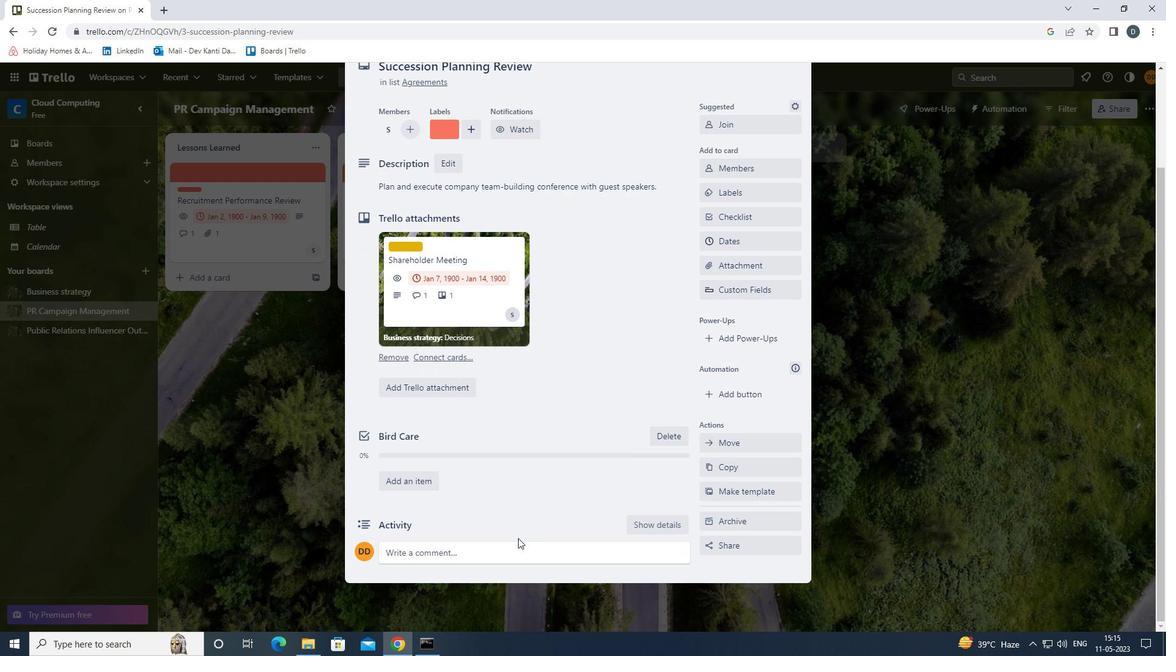 
Action: Mouse pressed left at (513, 546)
Screenshot: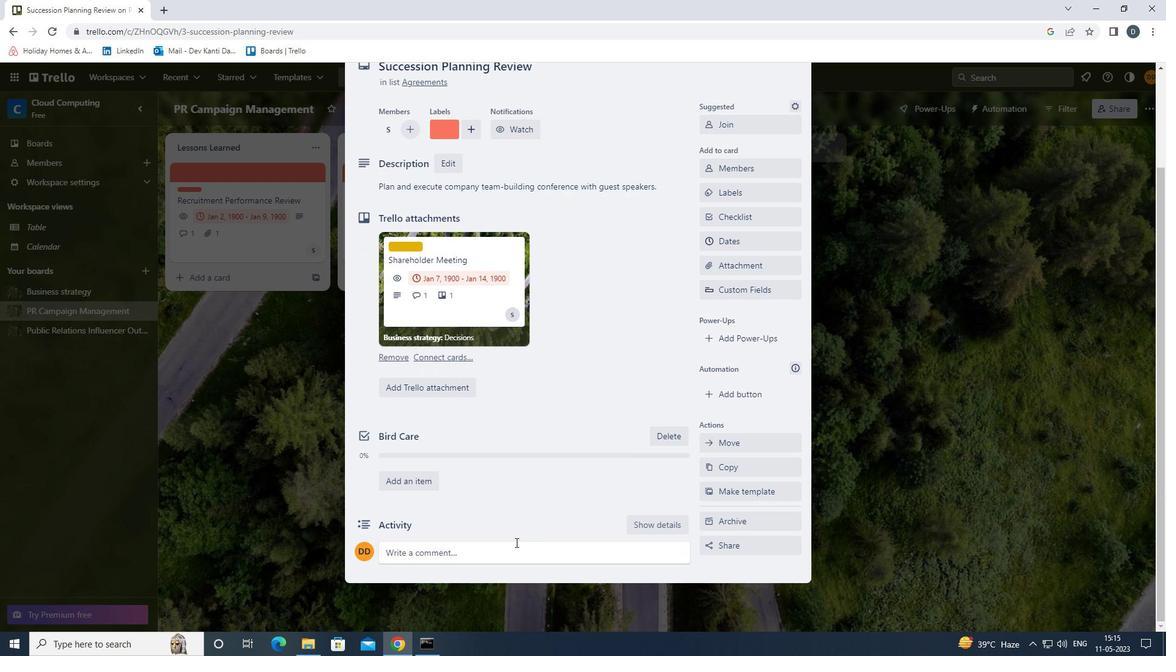 
Action: Mouse moved to (492, 587)
Screenshot: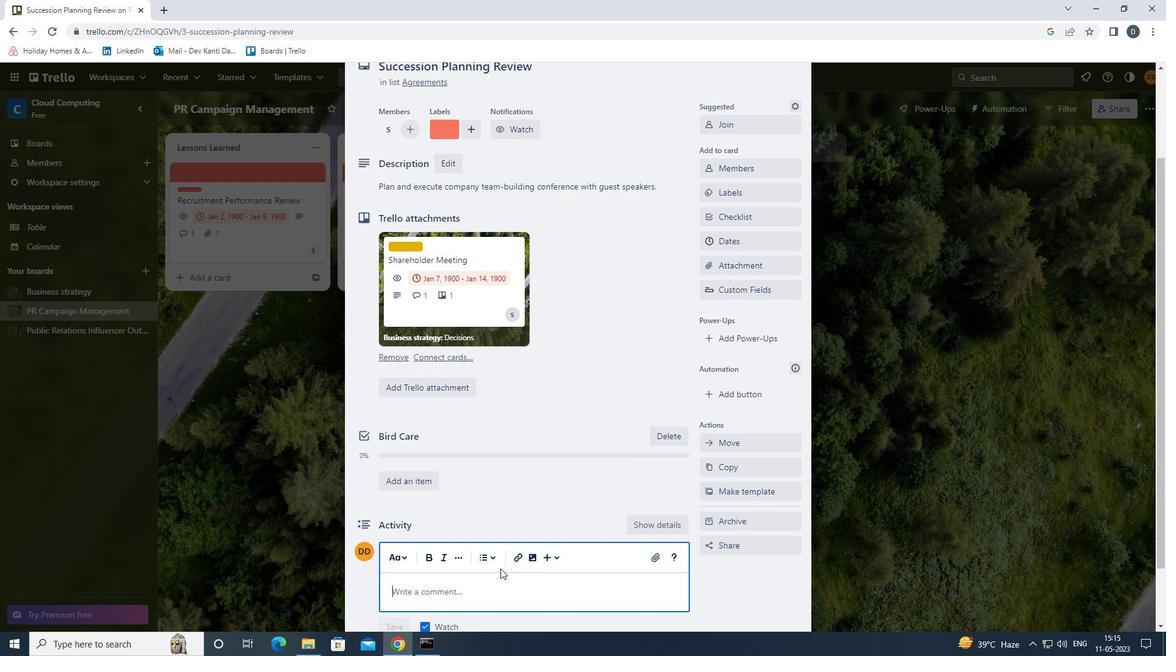 
Action: Mouse pressed left at (492, 587)
Screenshot: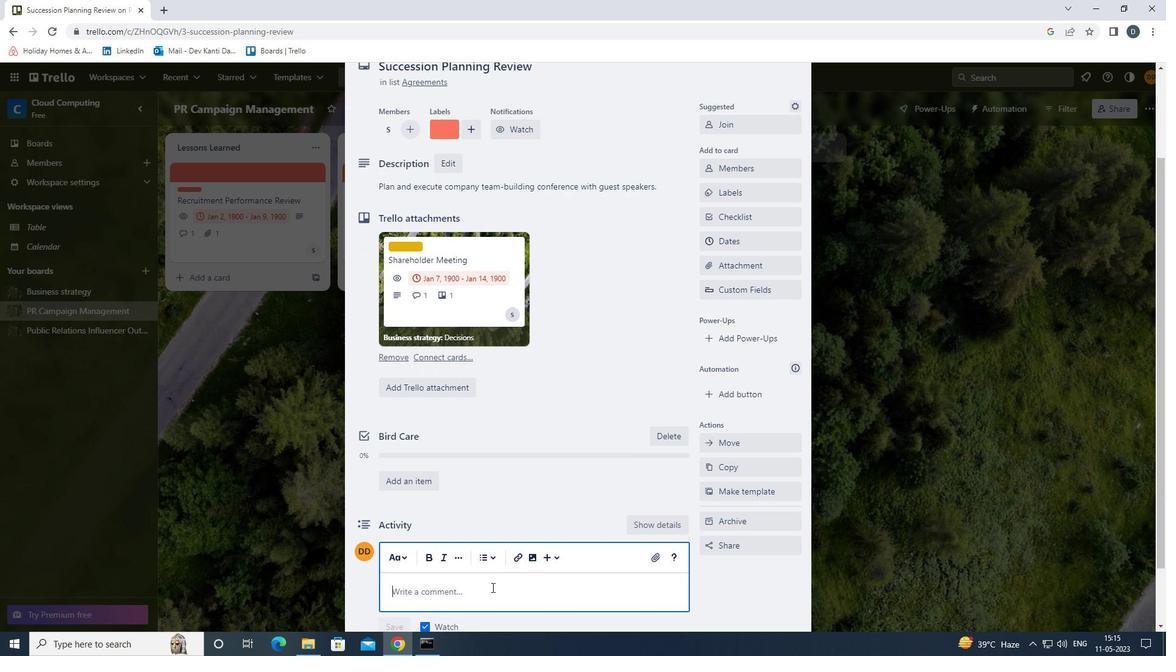 
Action: Key pressed <Key.shift><Key.shift>ITS<Key.space><Key.shift>IMPORTANT<Key.space>TO<Key.space>ENSURE<Key.space>THAT<Key.space>THIS<Key.space>ALIGNS<Key.space>WITH<Key.space>OUR<Key.space>OVERALL<Key.space>PROJECT<Key.space>GOALS<Key.space>AS<Key.space>IT<Key.space>IS<Key.space>PART<Key.space>OF<Key.space>A<Key.space>LARGER<Key.space>PROJECT.
Screenshot: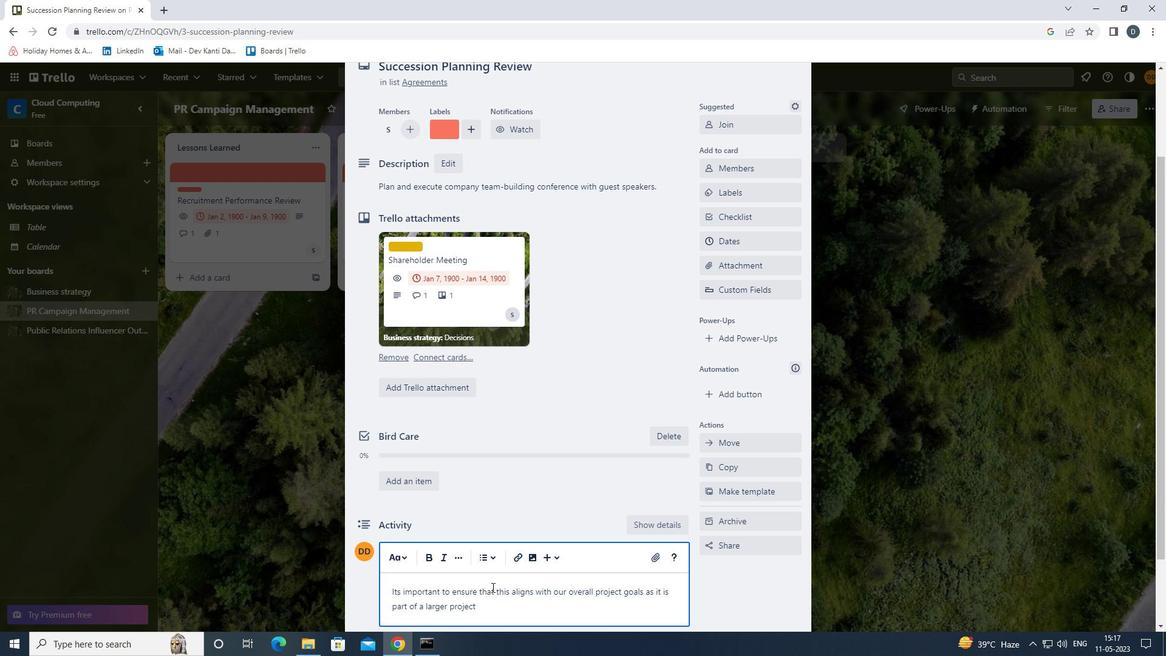
Action: Mouse scrolled (492, 586) with delta (0, 0)
Screenshot: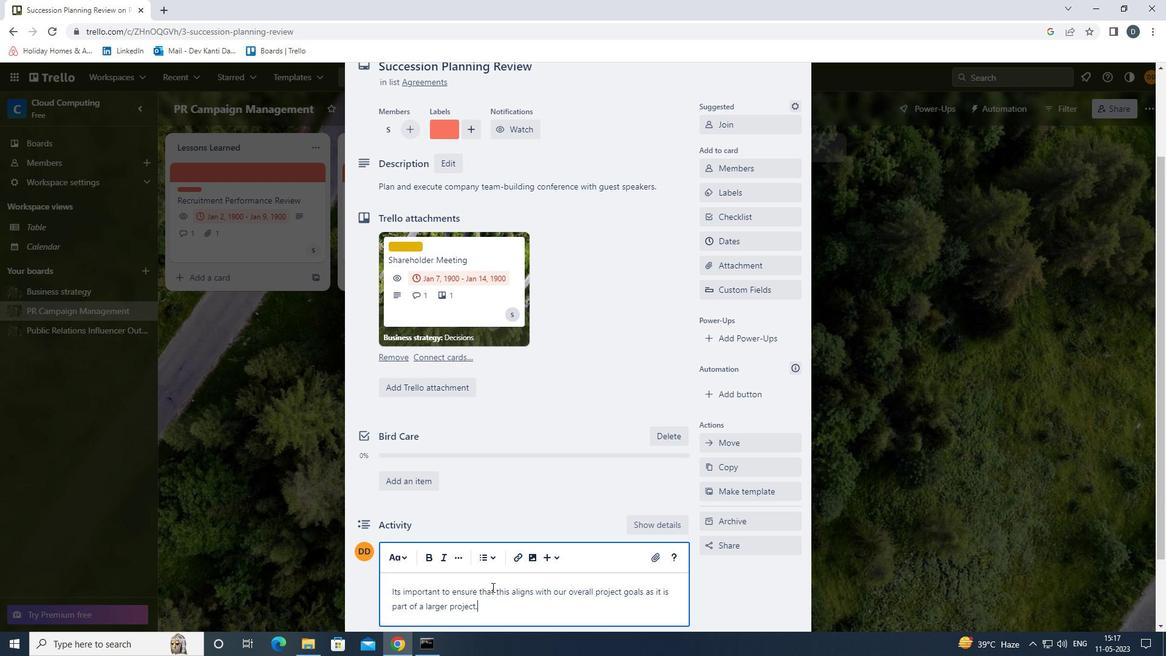 
Action: Mouse moved to (390, 583)
Screenshot: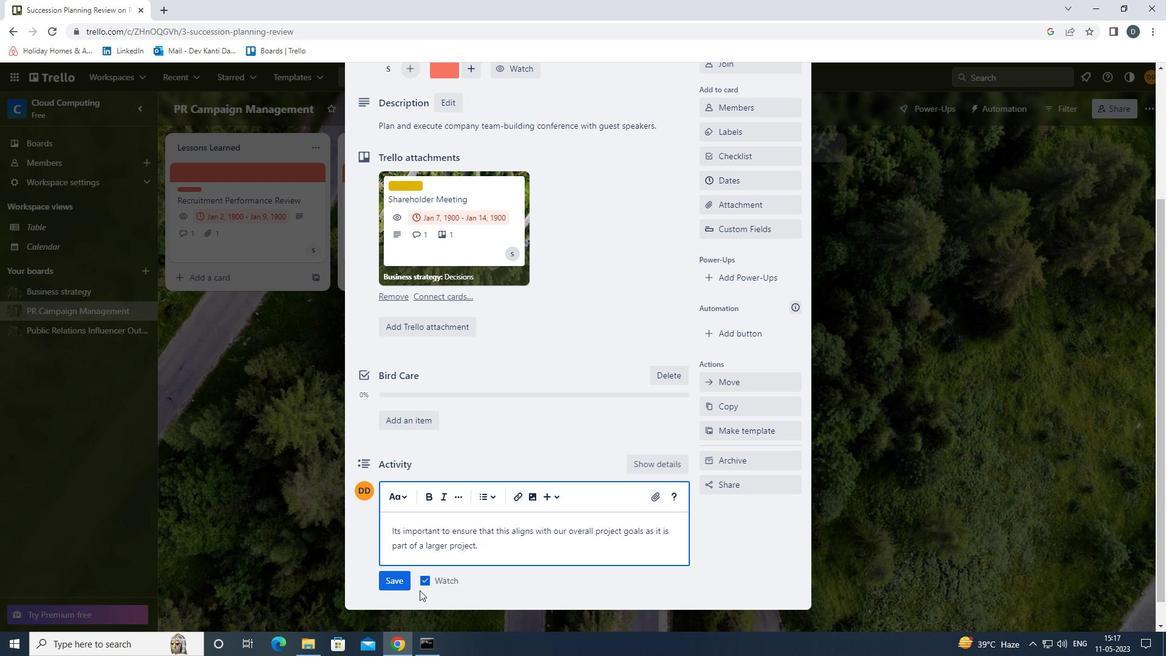 
Action: Mouse pressed left at (390, 583)
Screenshot: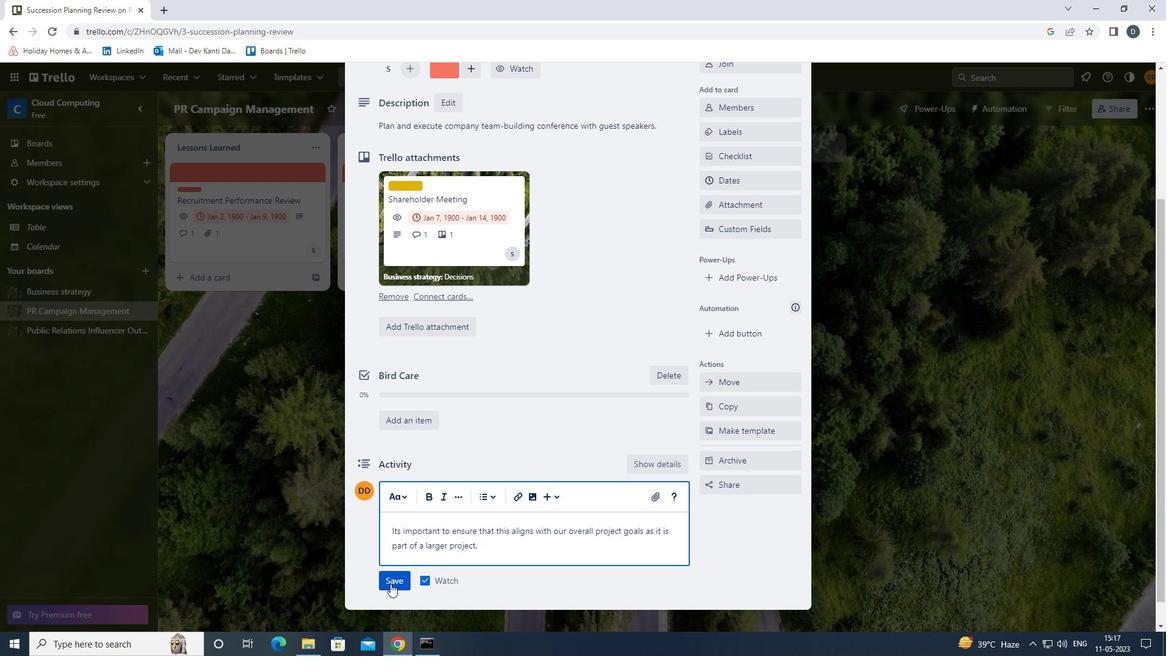 
Action: Mouse moved to (733, 185)
Screenshot: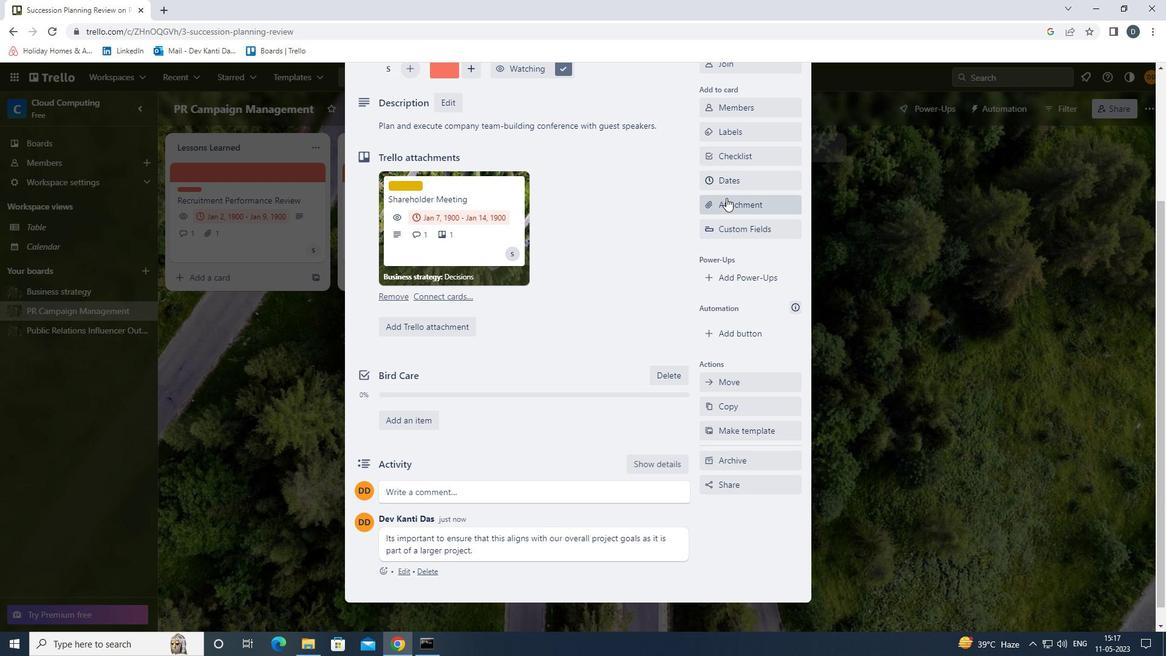 
Action: Mouse pressed left at (733, 185)
Screenshot: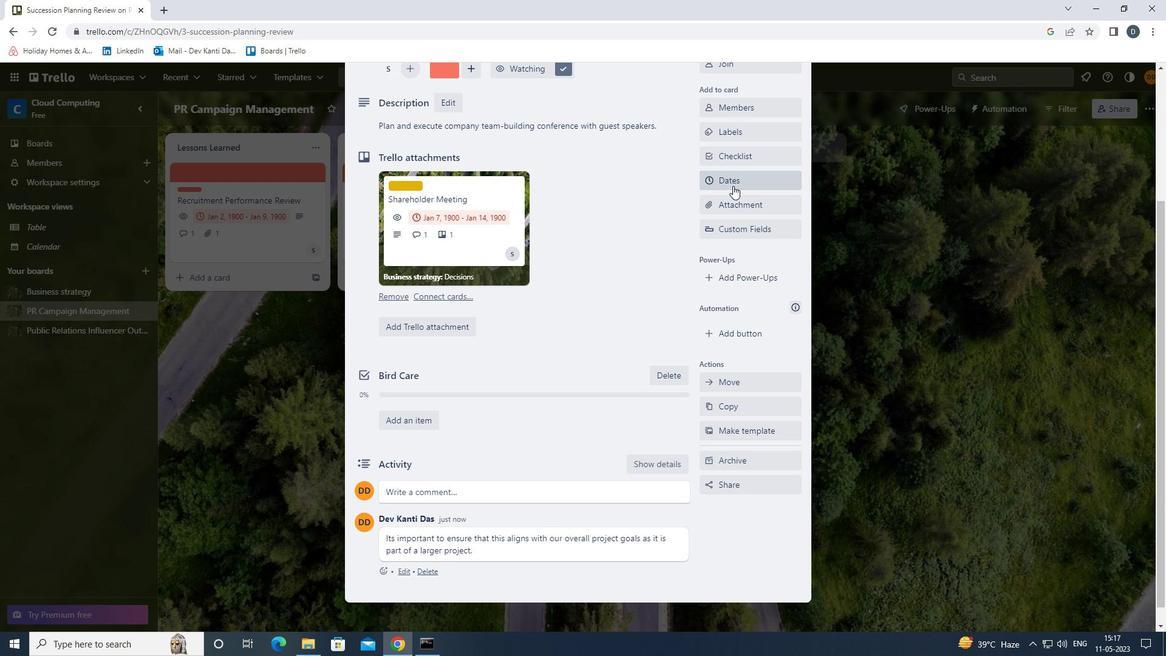 
Action: Mouse moved to (715, 428)
Screenshot: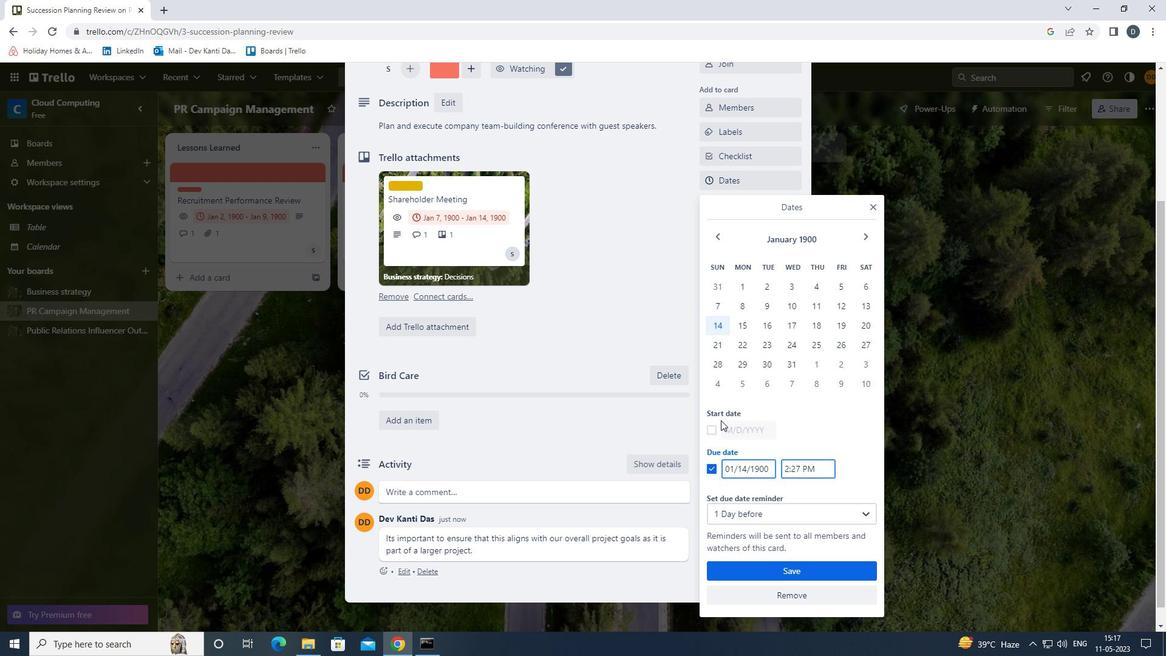 
Action: Mouse pressed left at (715, 428)
Screenshot: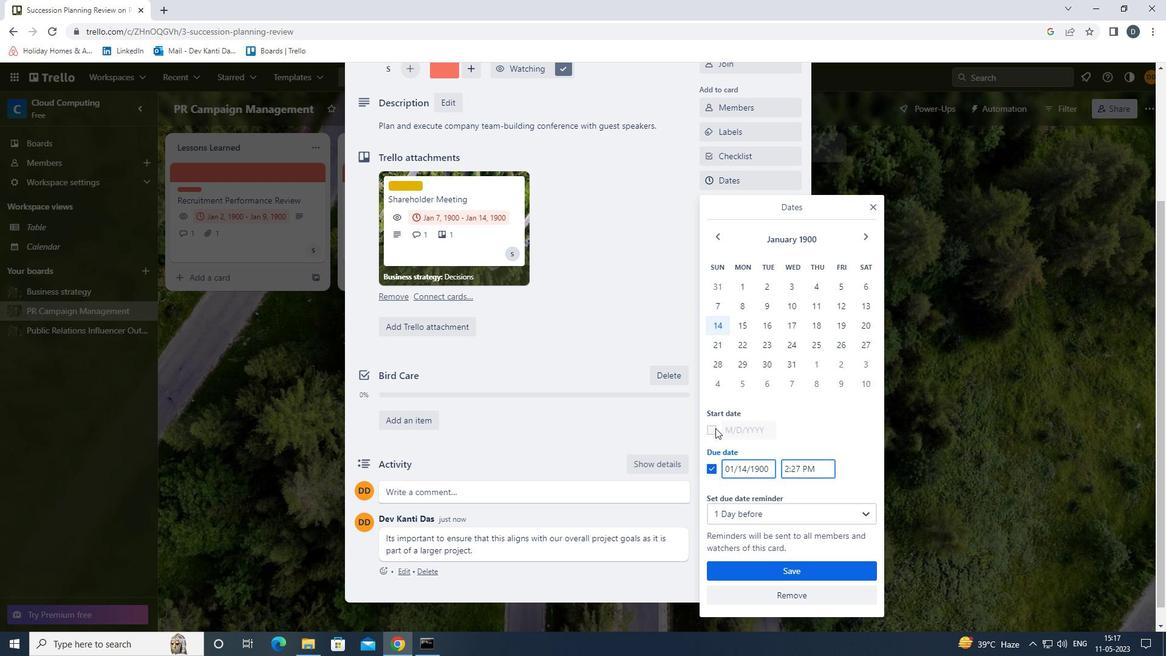 
Action: Mouse moved to (749, 312)
Screenshot: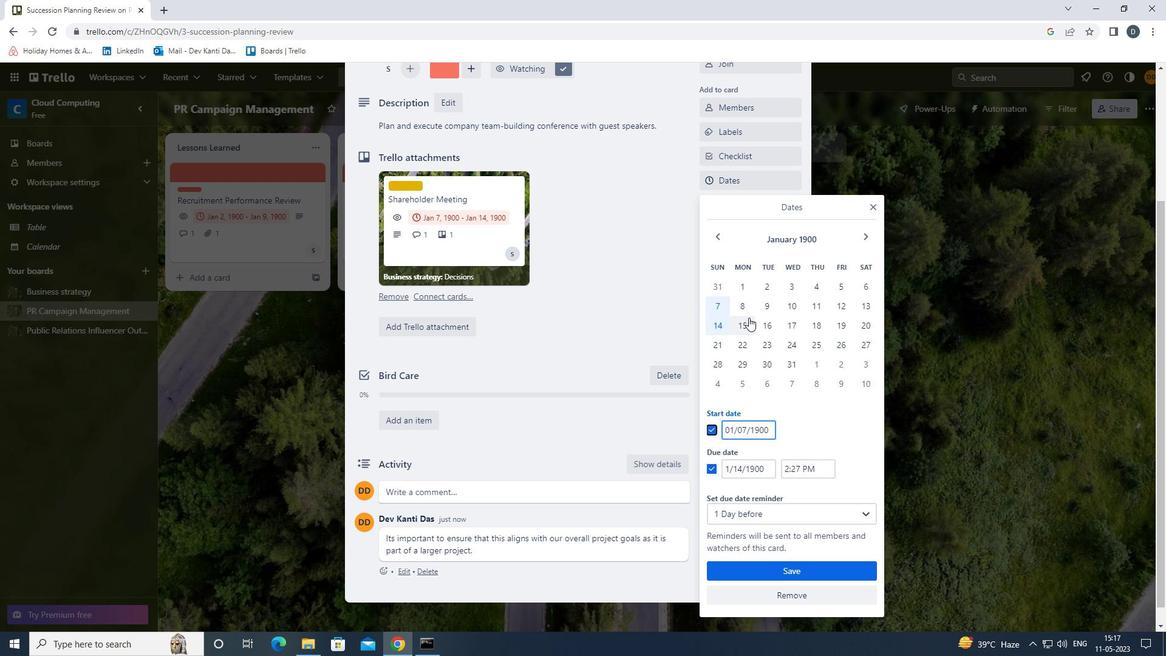 
Action: Mouse pressed left at (749, 312)
Screenshot: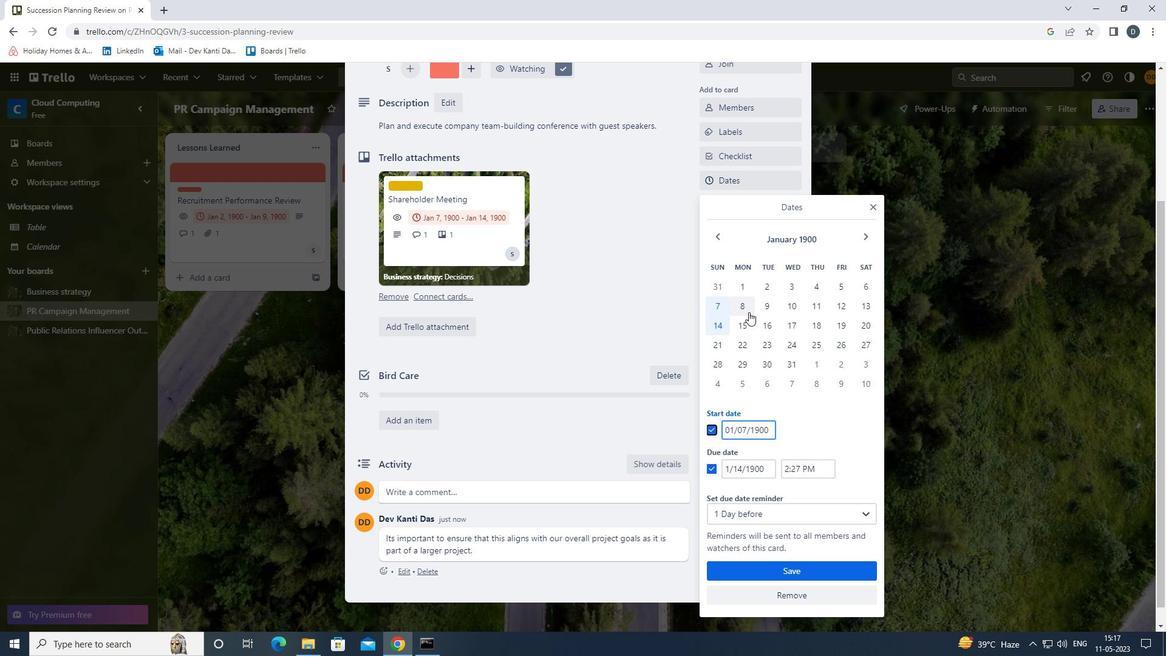 
Action: Mouse moved to (750, 324)
Screenshot: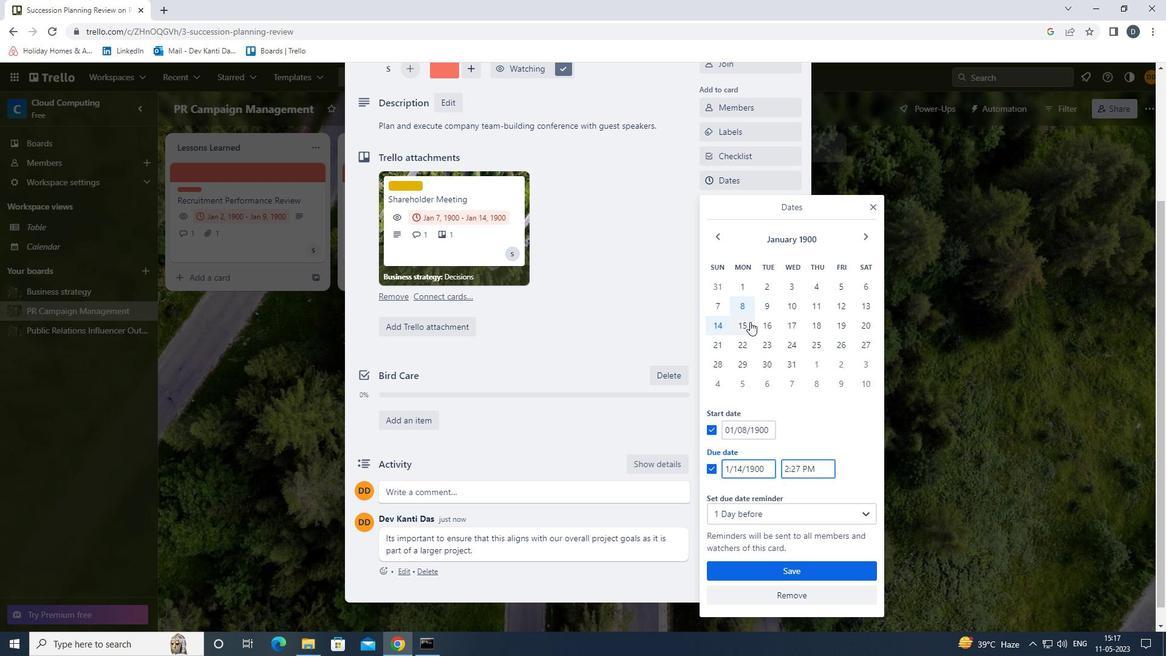 
Action: Mouse pressed left at (750, 324)
Screenshot: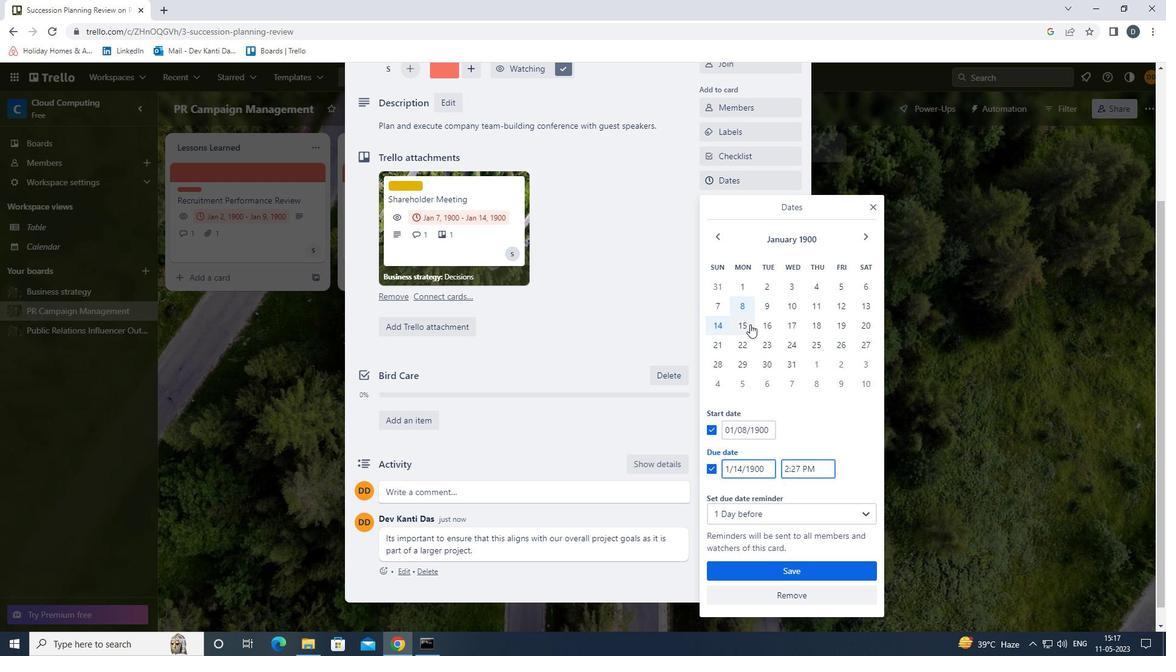 
Action: Mouse moved to (789, 566)
Screenshot: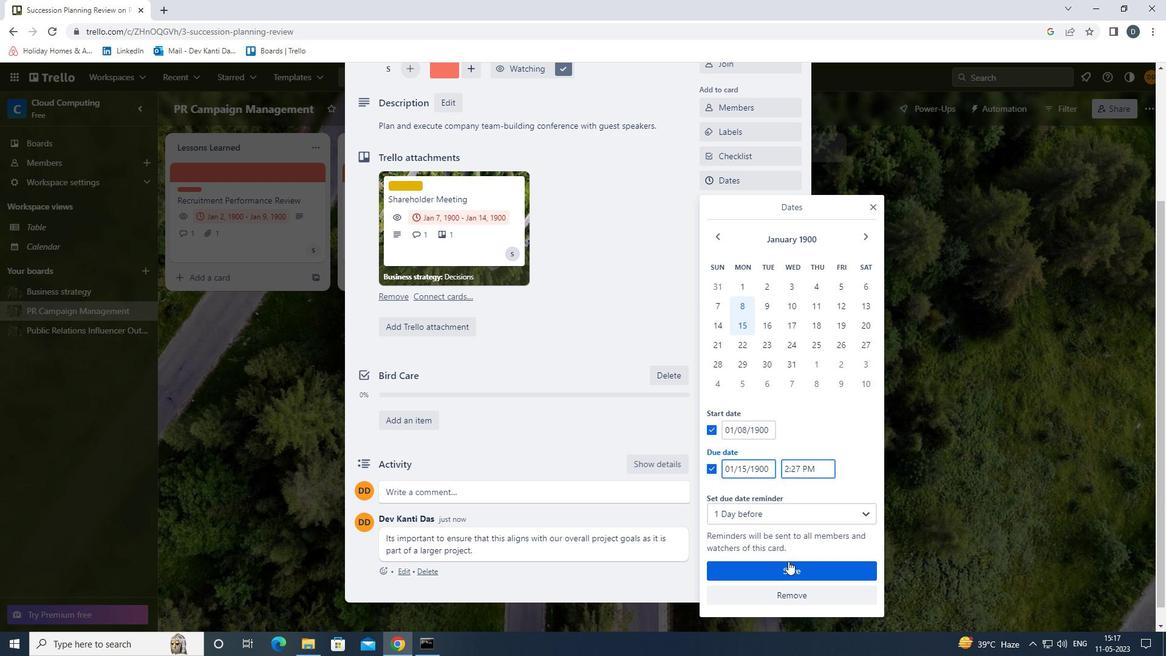 
Action: Mouse pressed left at (789, 566)
Screenshot: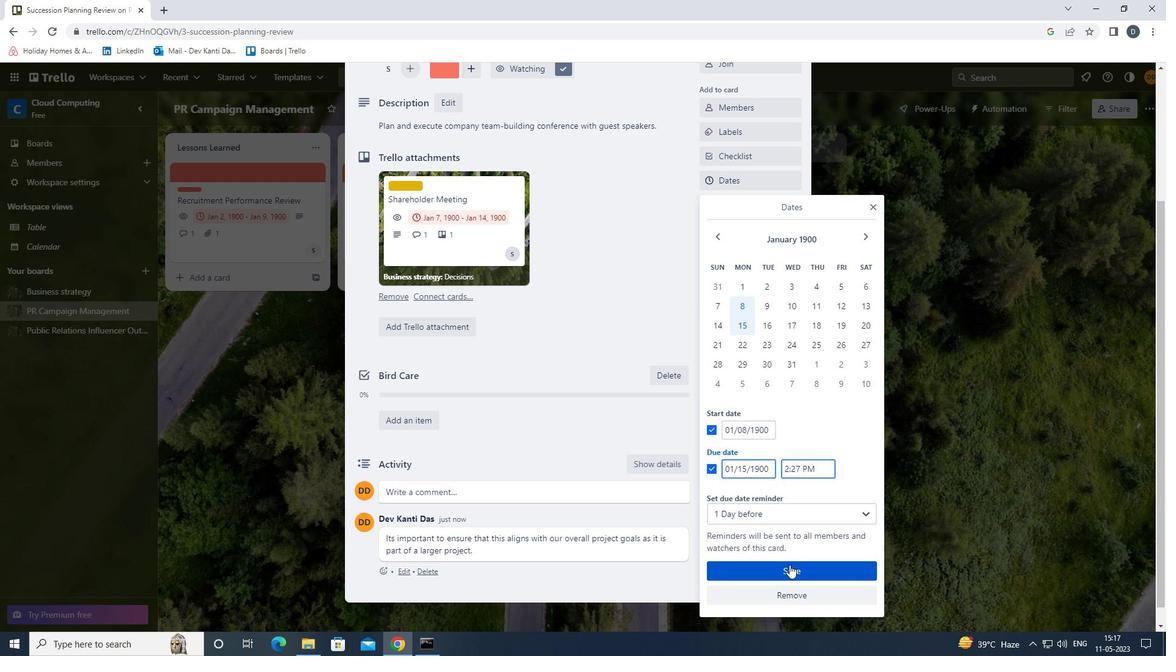 
Action: Mouse moved to (789, 566)
Screenshot: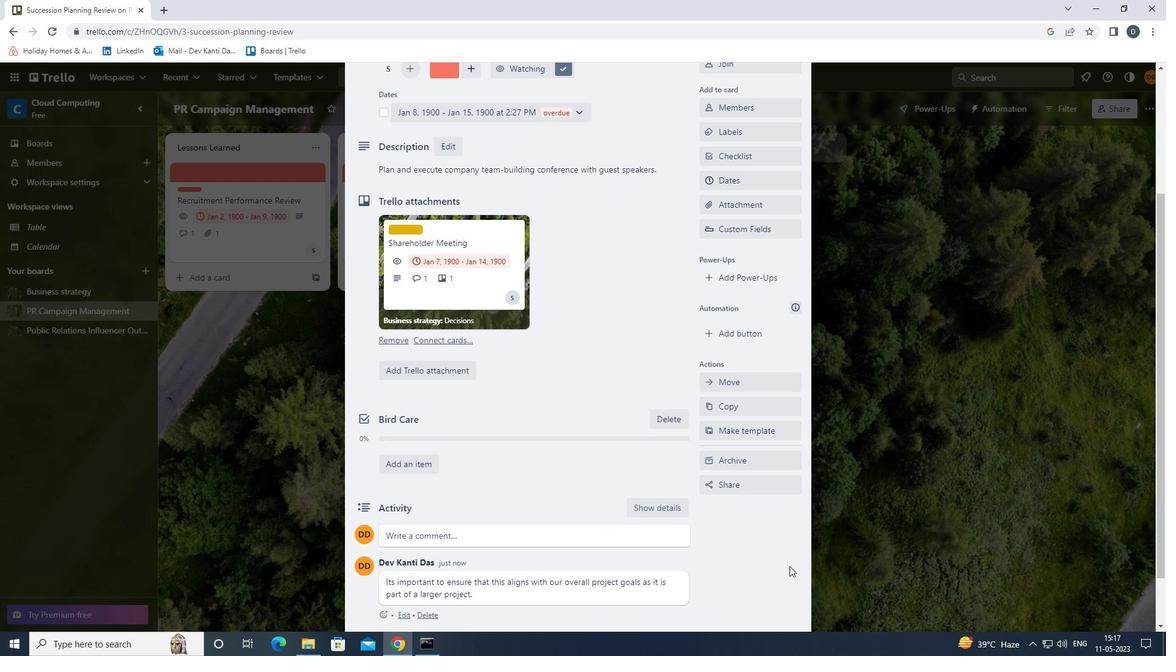 
Action: Mouse scrolled (789, 566) with delta (0, 0)
Screenshot: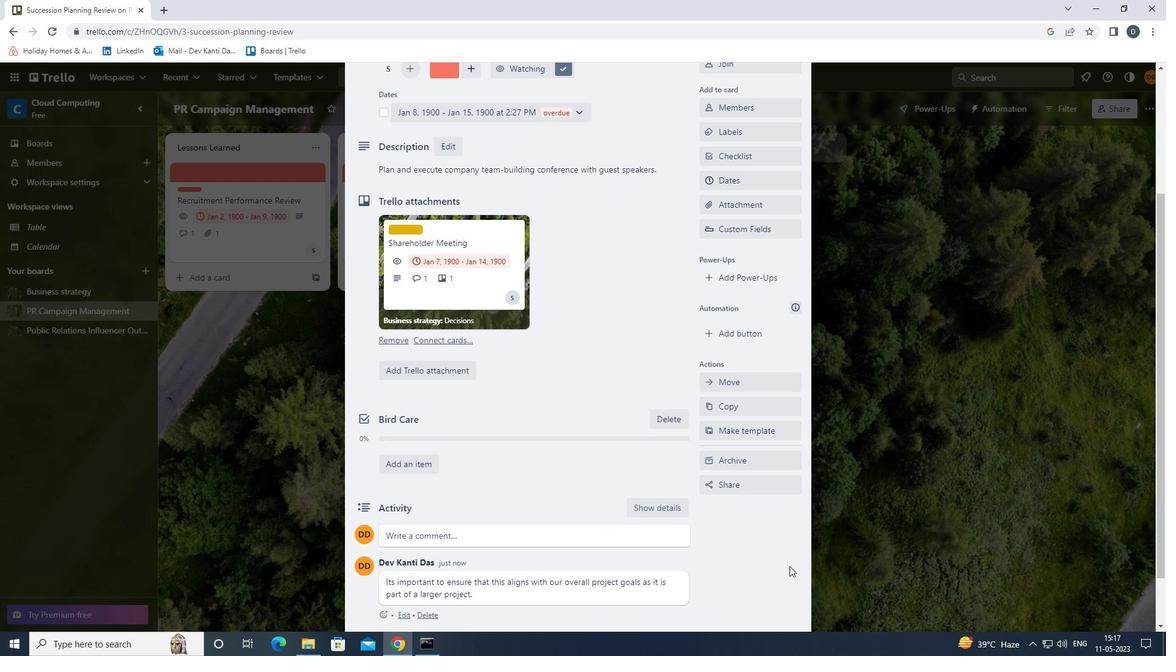 
Action: Mouse scrolled (789, 566) with delta (0, 0)
Screenshot: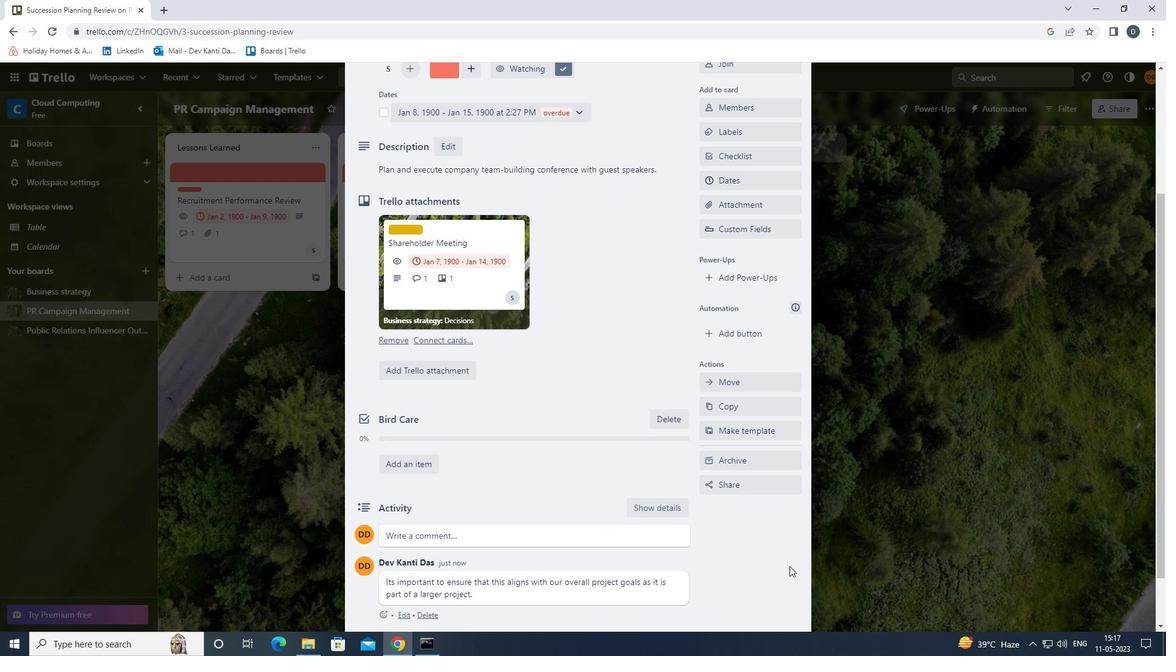 
Action: Mouse moved to (757, 235)
Screenshot: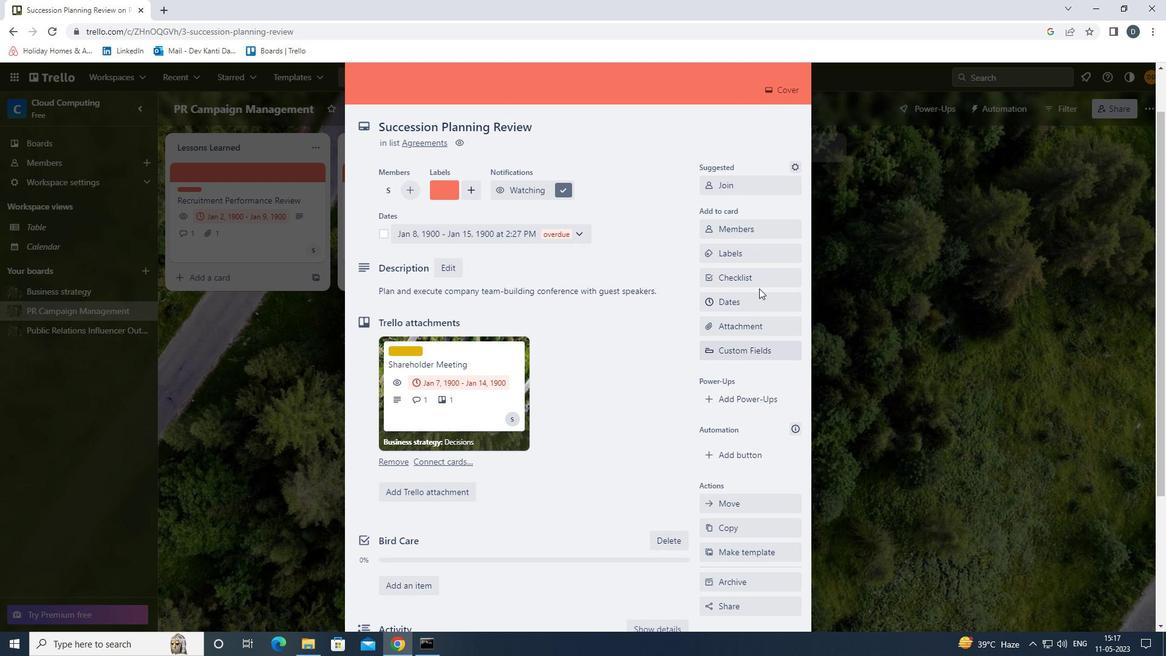 
Action: Mouse scrolled (757, 236) with delta (0, 0)
Screenshot: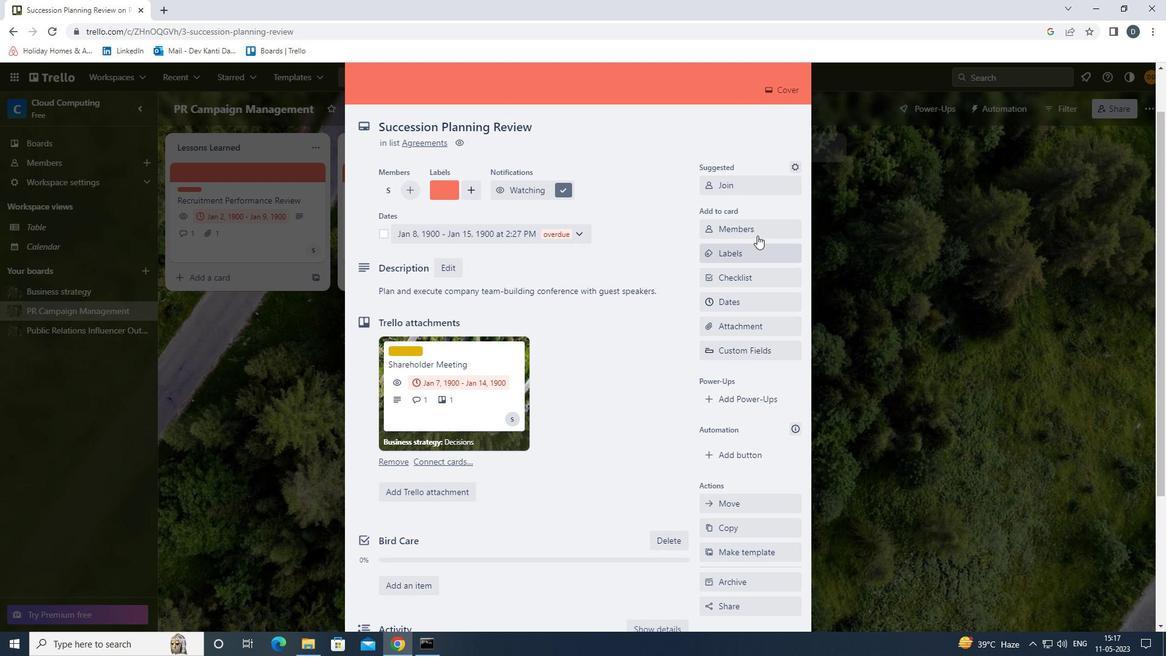 
Action: Mouse moved to (794, 108)
Screenshot: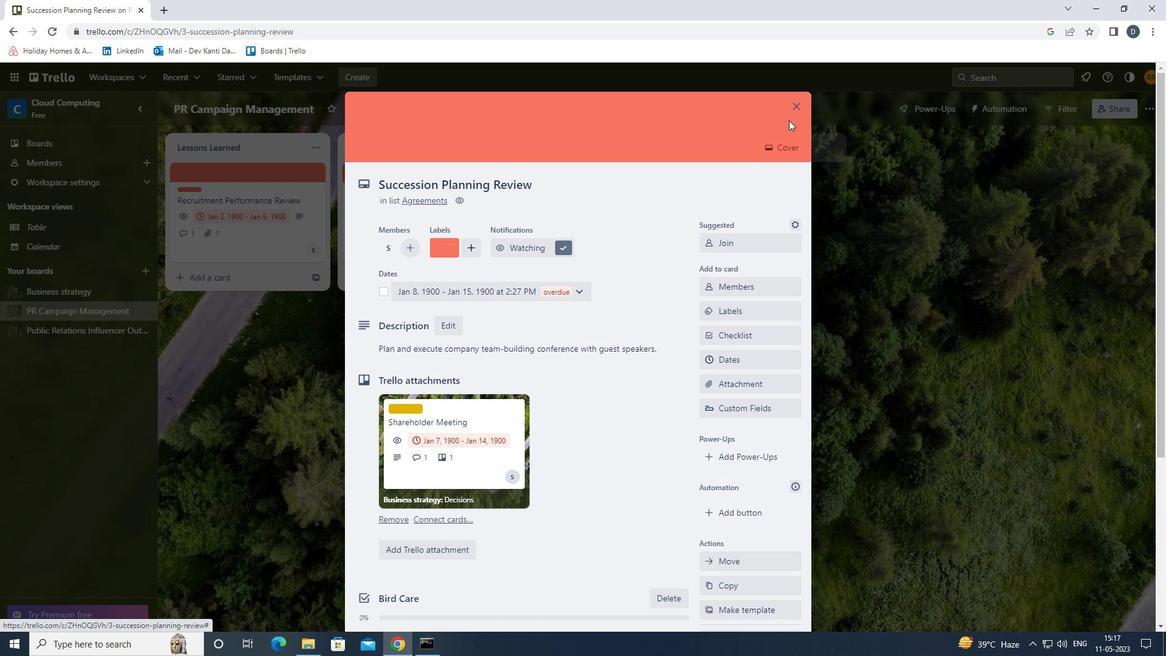 
Action: Mouse pressed left at (794, 108)
Screenshot: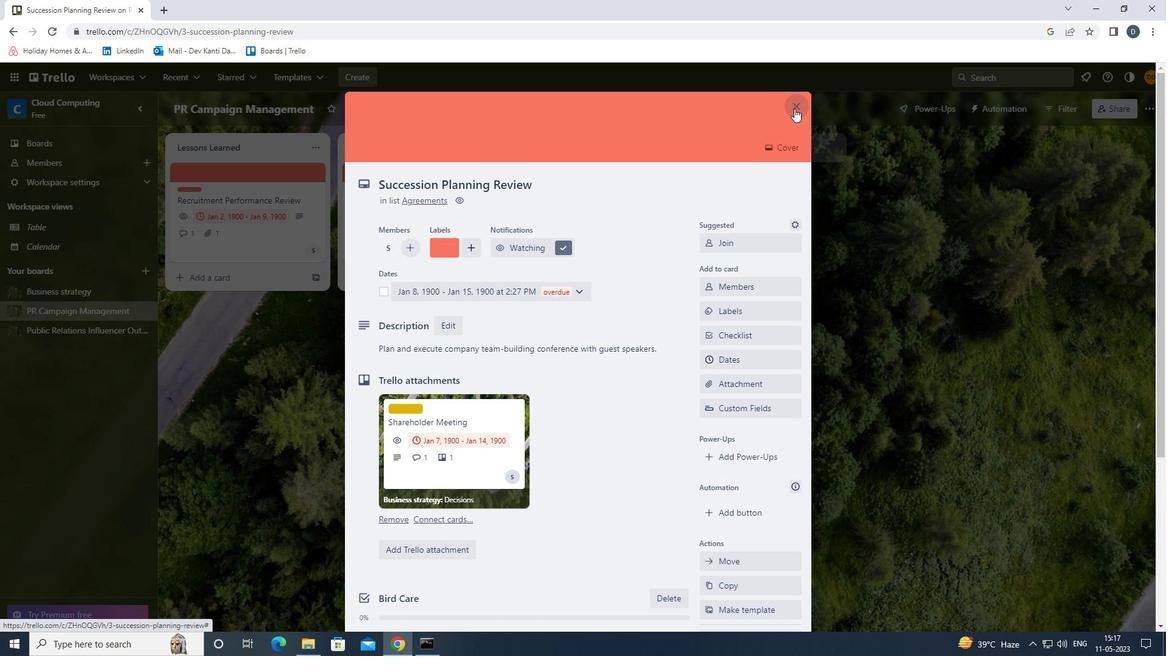 
Action: Mouse moved to (831, 304)
Screenshot: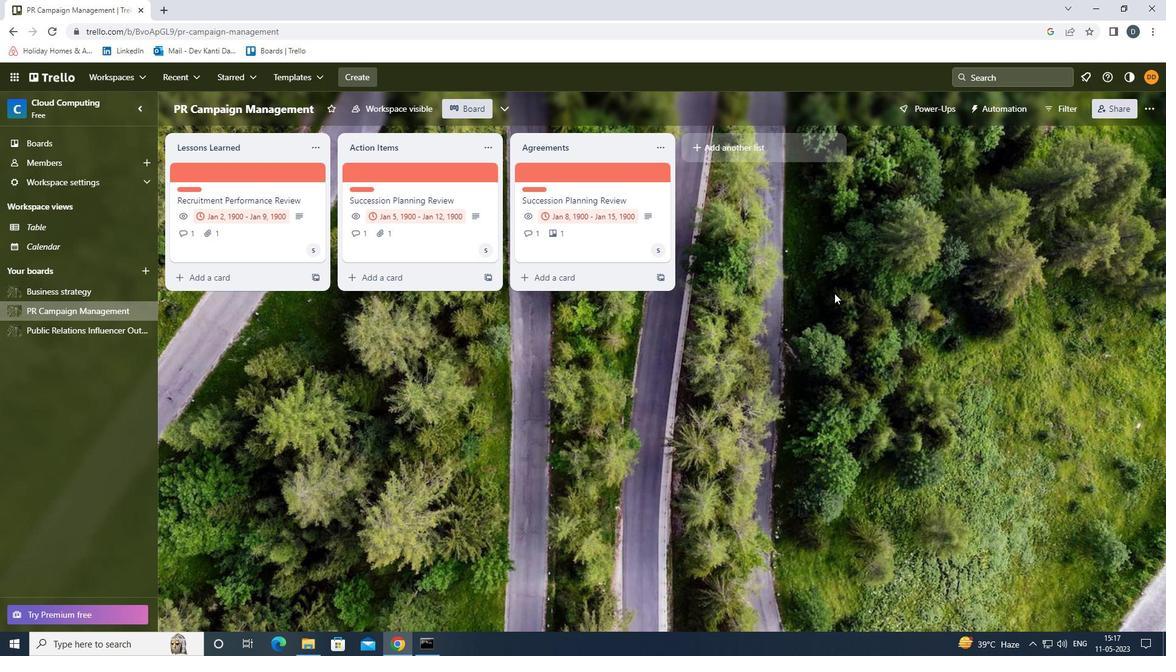
Action: Mouse pressed left at (831, 304)
Screenshot: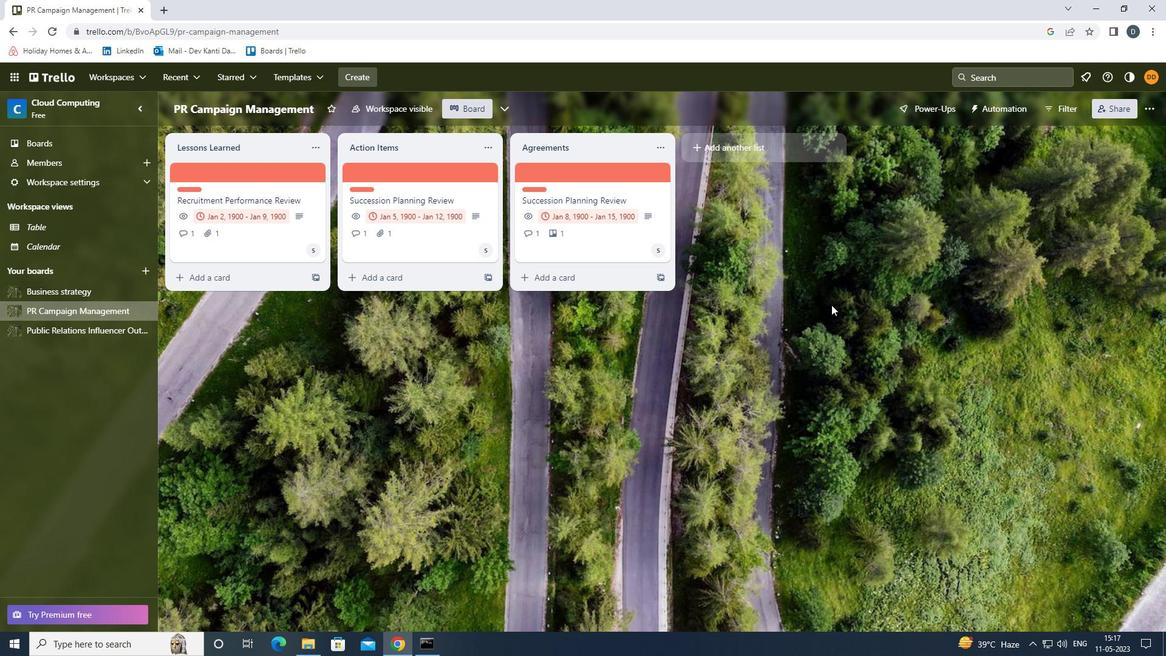 
